 Task: Find a guest house in Bielany, Poland, for 2 guests from June 22 to June 30, with a price range of ₹7000 to ₹15000, self check-in, and English-speaking host.
Action: Mouse pressed left at (434, 71)
Screenshot: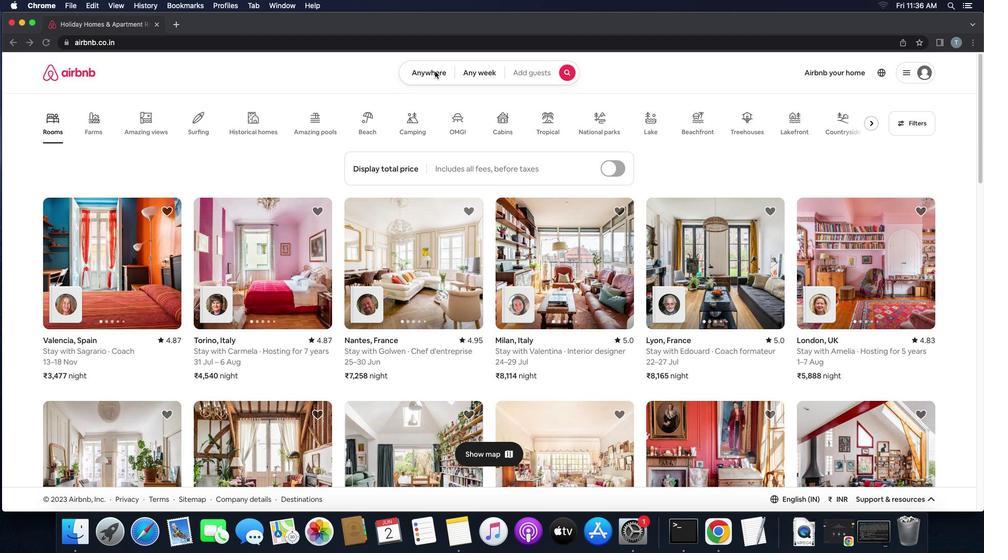 
Action: Mouse pressed left at (434, 71)
Screenshot: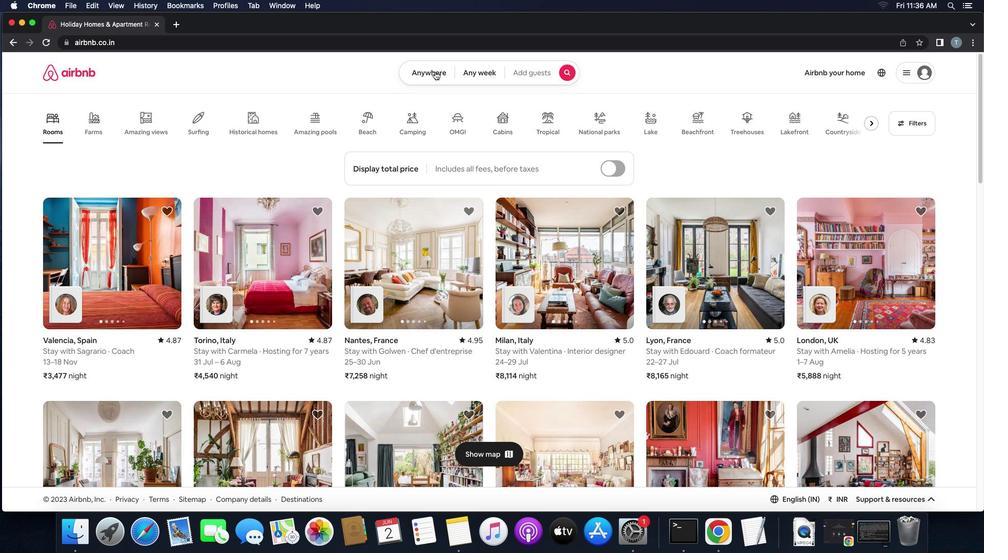 
Action: Mouse moved to (372, 115)
Screenshot: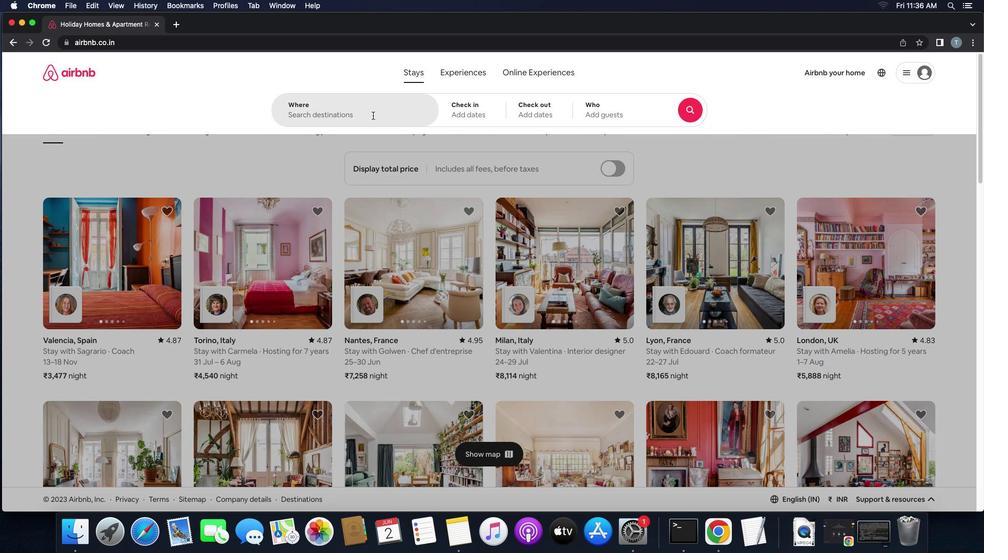 
Action: Mouse pressed left at (372, 115)
Screenshot: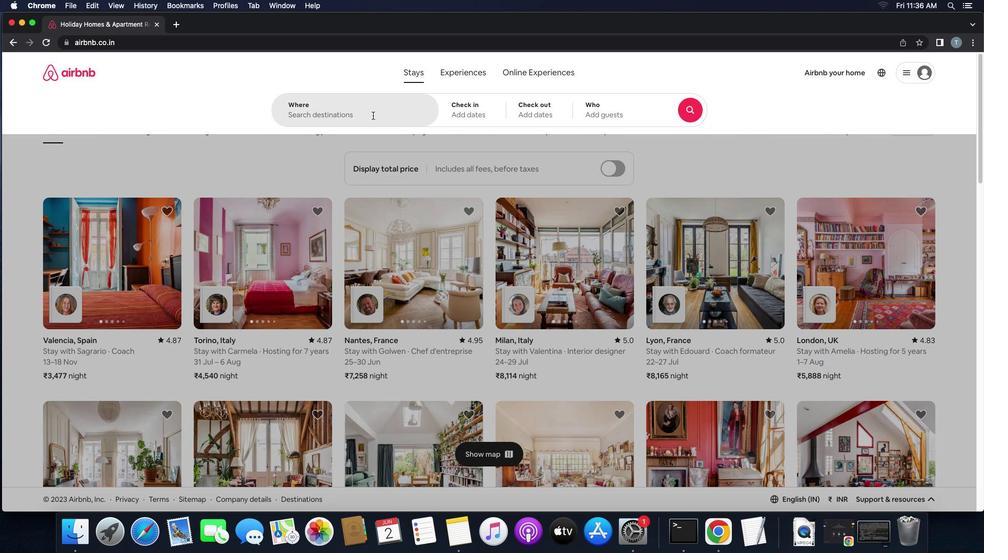 
Action: Key pressed 'b''i''e''l''a''n''y'',''p''o''l''a''n''d'Key.enter
Screenshot: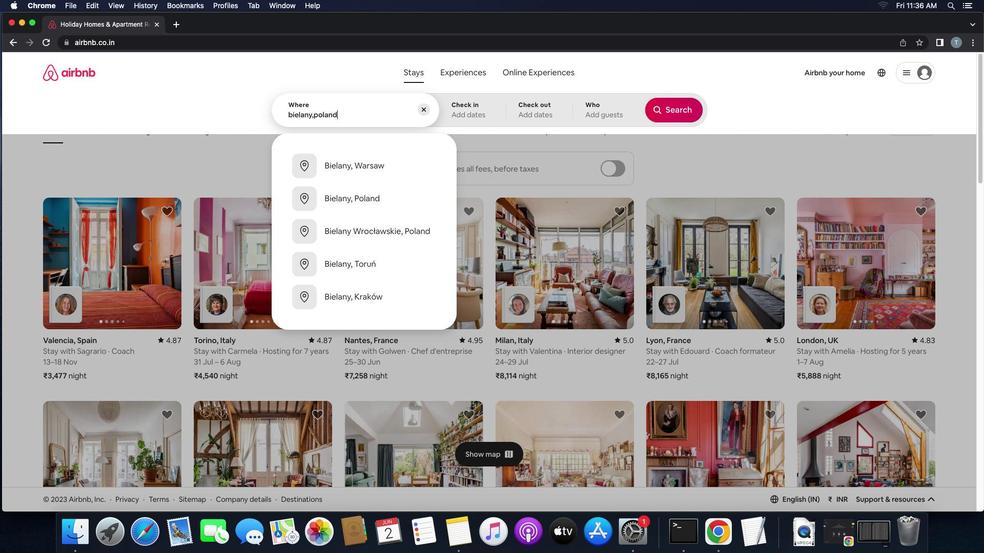 
Action: Mouse moved to (408, 314)
Screenshot: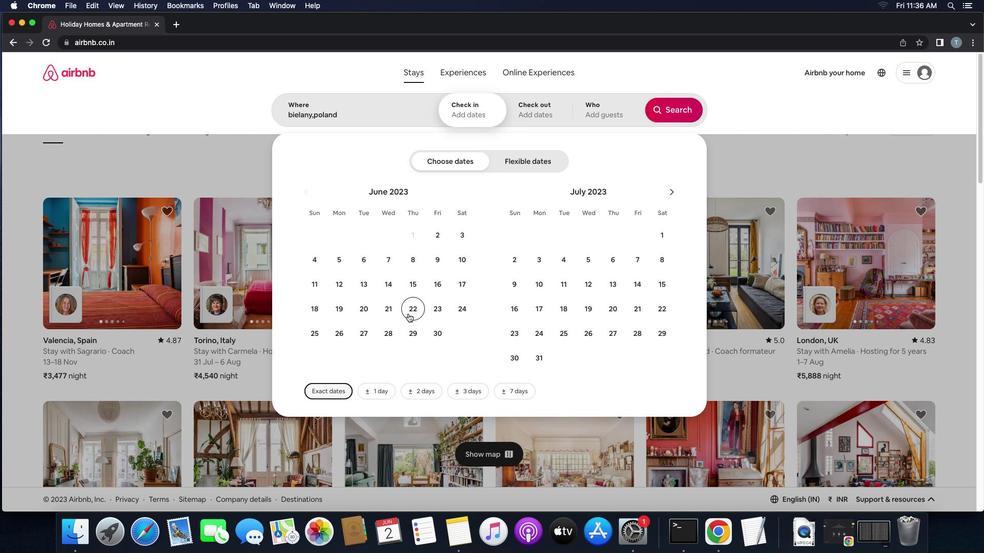 
Action: Mouse pressed left at (408, 314)
Screenshot: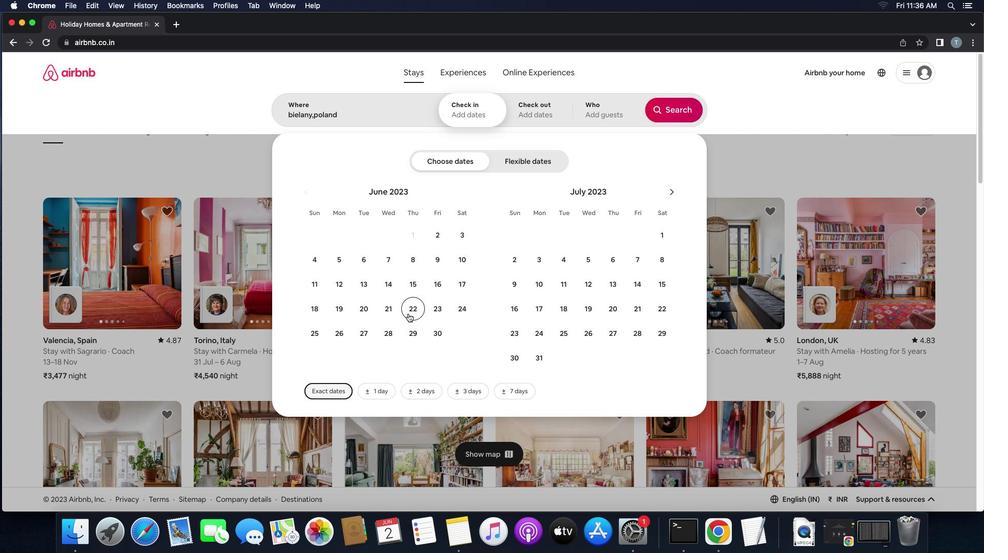 
Action: Mouse moved to (436, 334)
Screenshot: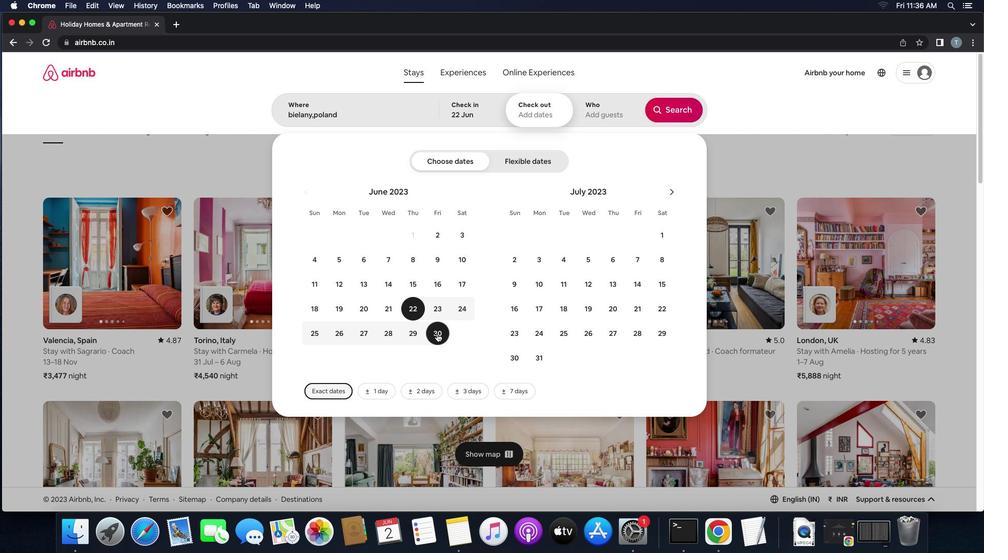 
Action: Mouse pressed left at (436, 334)
Screenshot: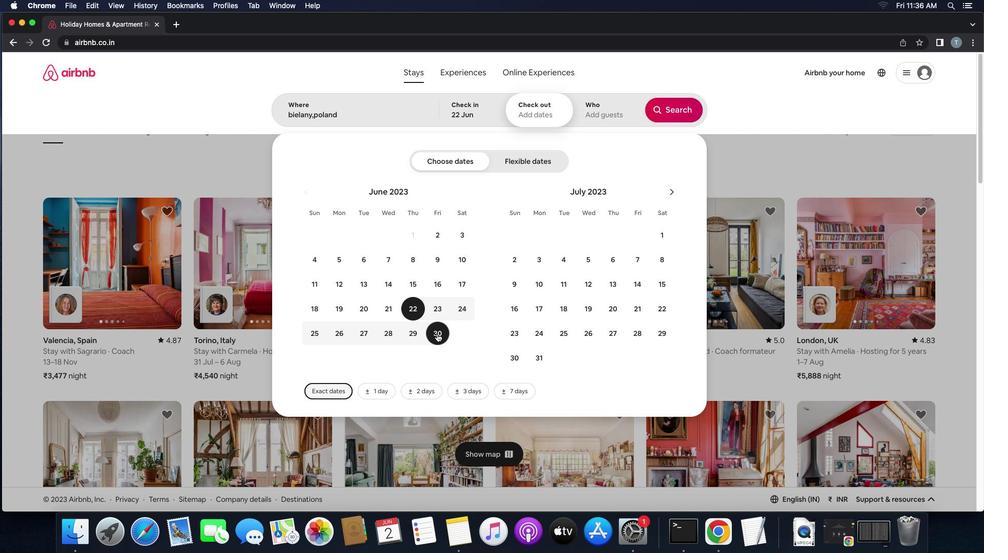 
Action: Mouse moved to (601, 117)
Screenshot: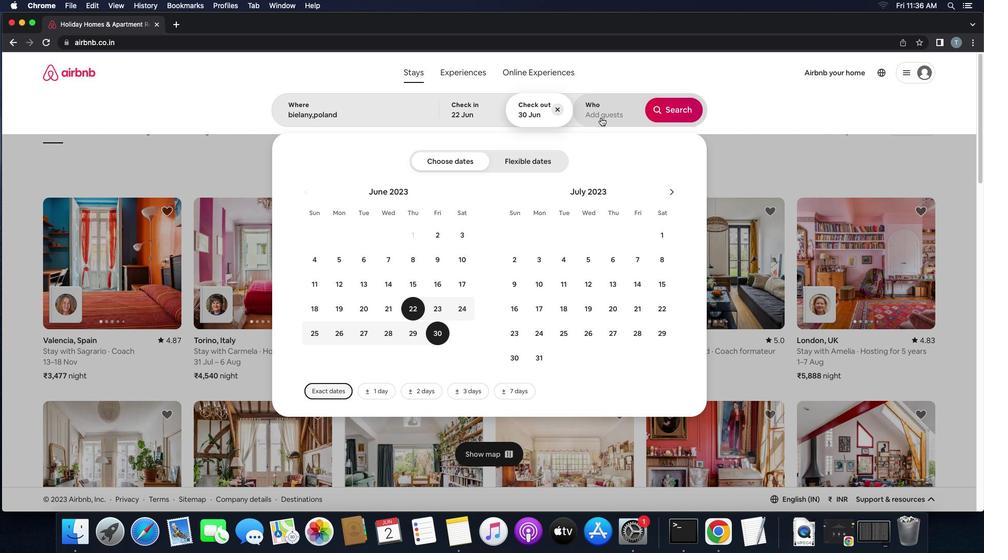 
Action: Mouse pressed left at (601, 117)
Screenshot: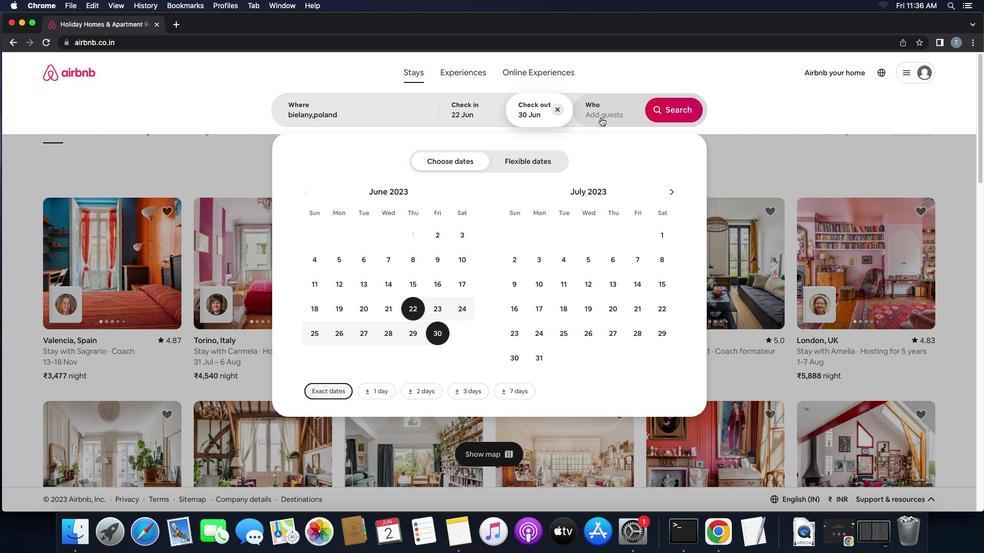 
Action: Mouse moved to (678, 166)
Screenshot: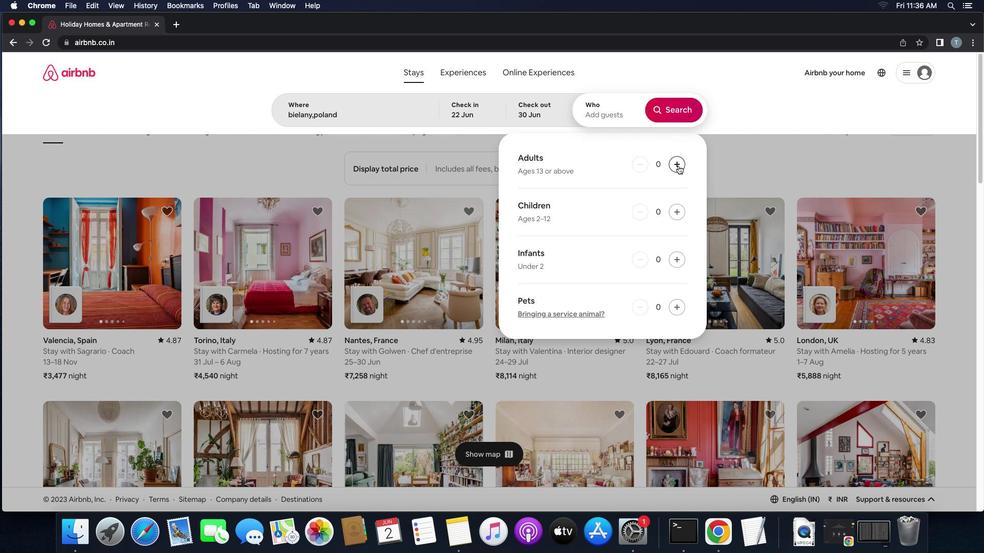 
Action: Mouse pressed left at (678, 166)
Screenshot: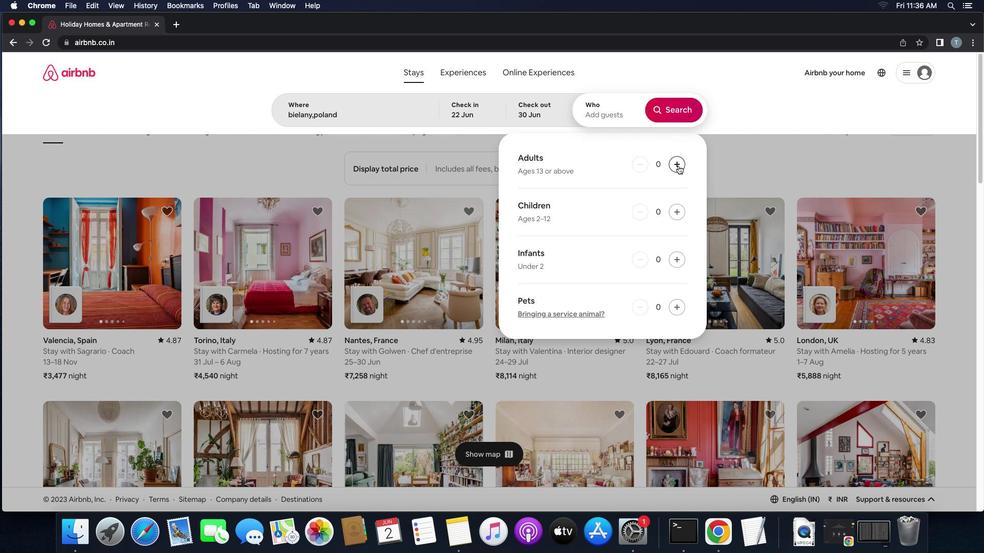 
Action: Mouse pressed left at (678, 166)
Screenshot: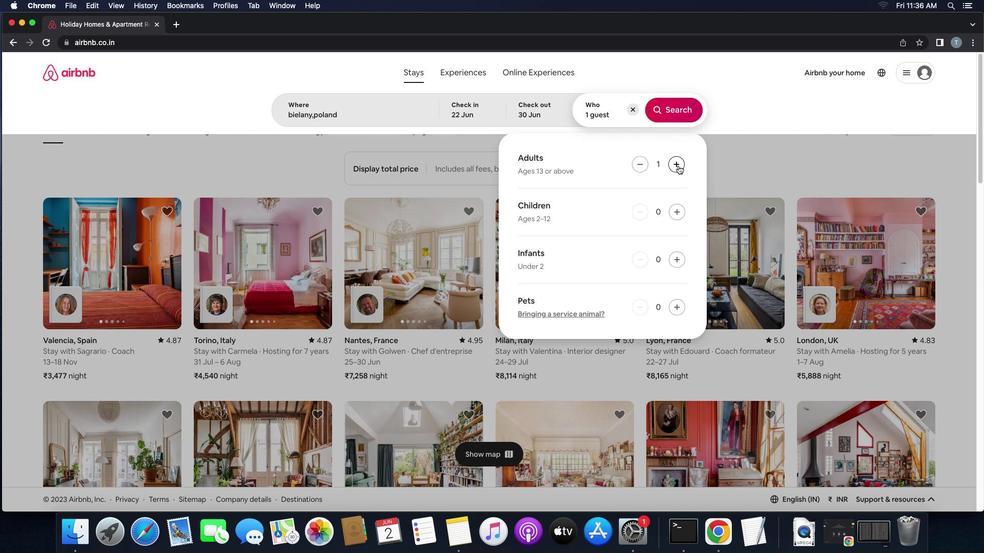 
Action: Mouse moved to (679, 113)
Screenshot: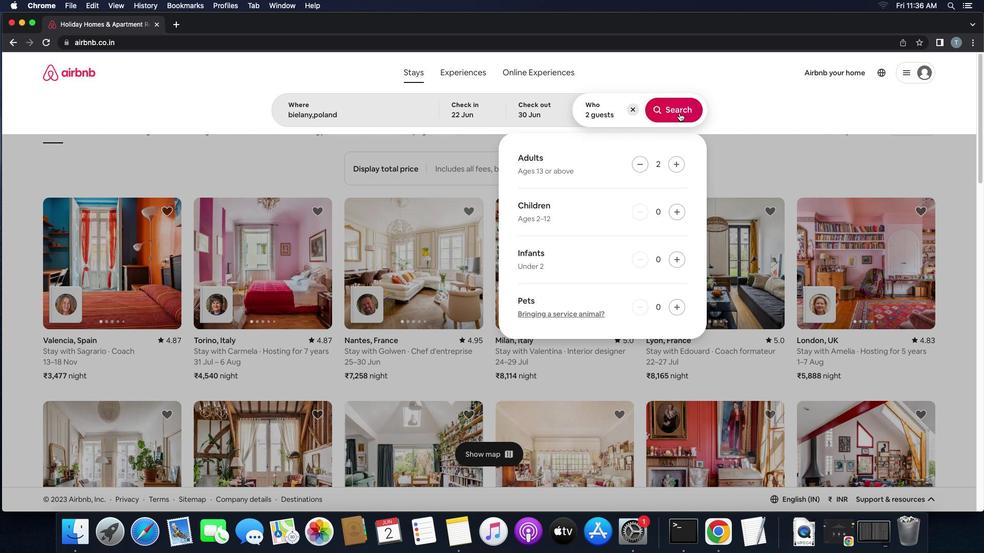 
Action: Mouse pressed left at (679, 113)
Screenshot: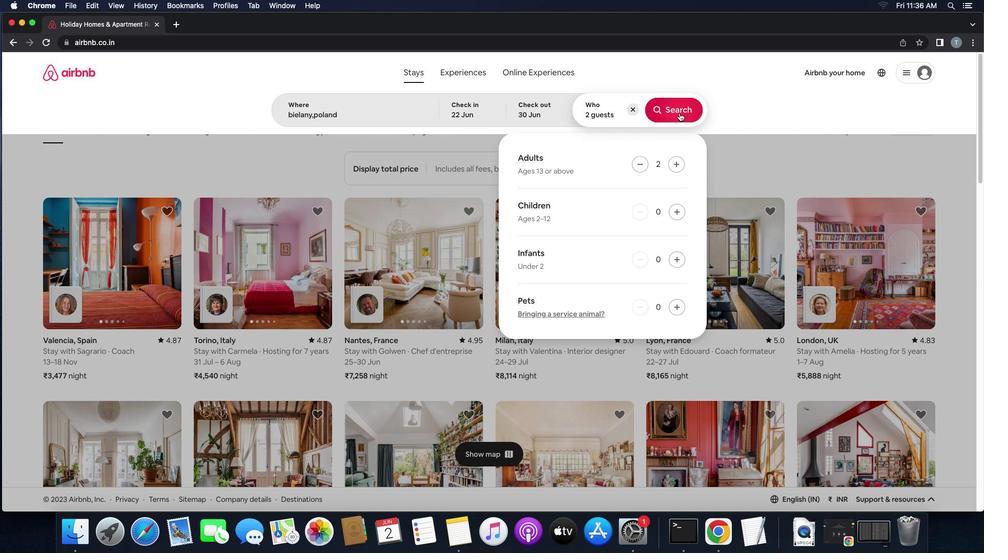 
Action: Mouse moved to (931, 117)
Screenshot: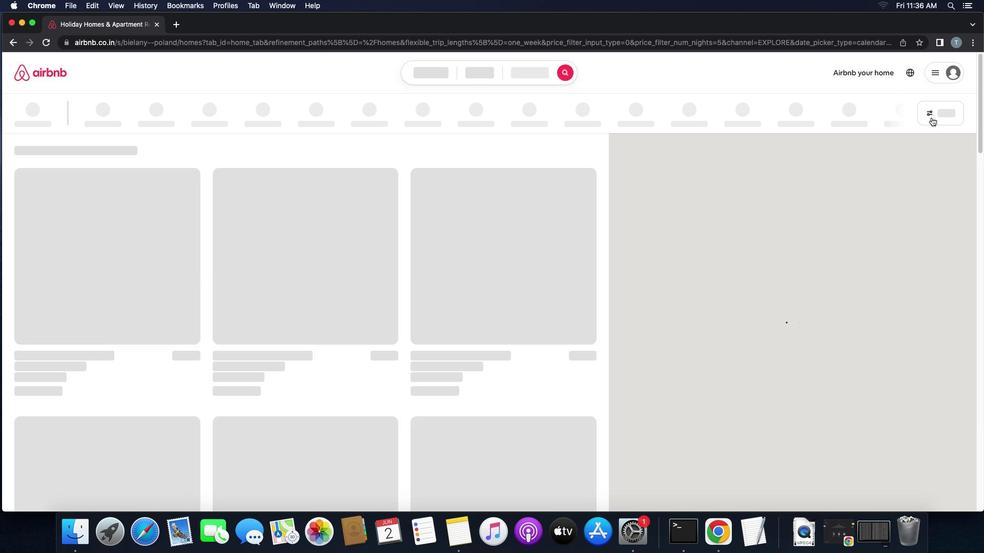 
Action: Mouse pressed left at (931, 117)
Screenshot: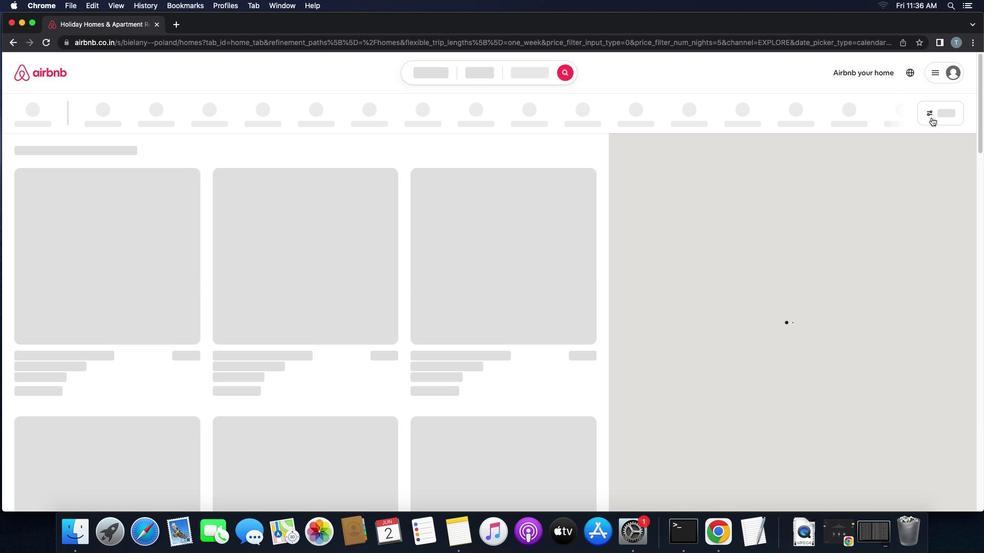 
Action: Mouse moved to (943, 121)
Screenshot: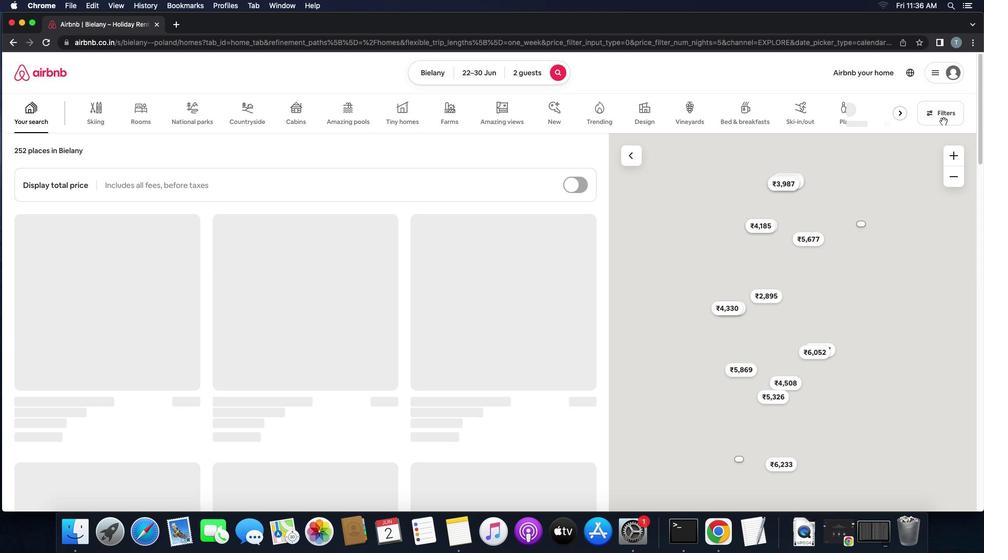 
Action: Mouse pressed left at (943, 121)
Screenshot: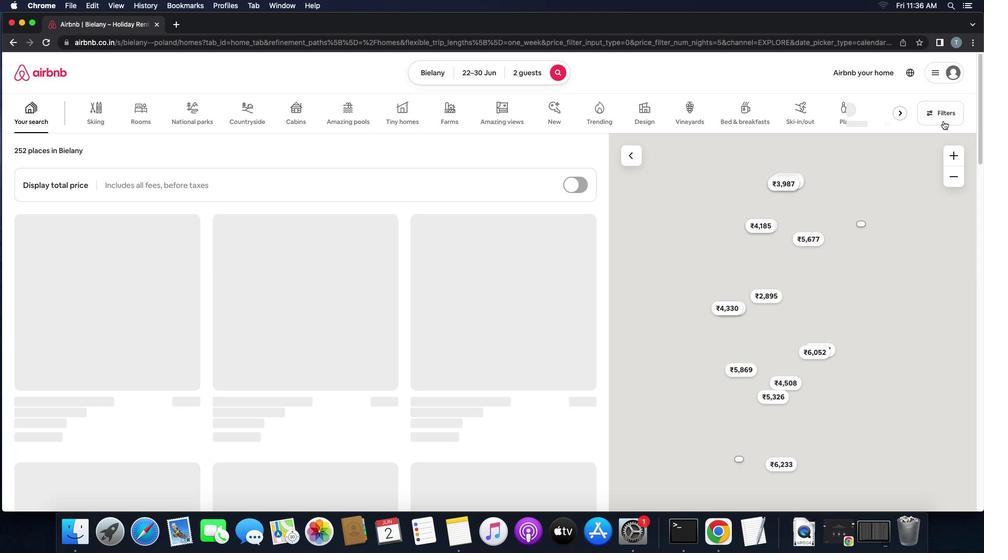 
Action: Mouse moved to (420, 369)
Screenshot: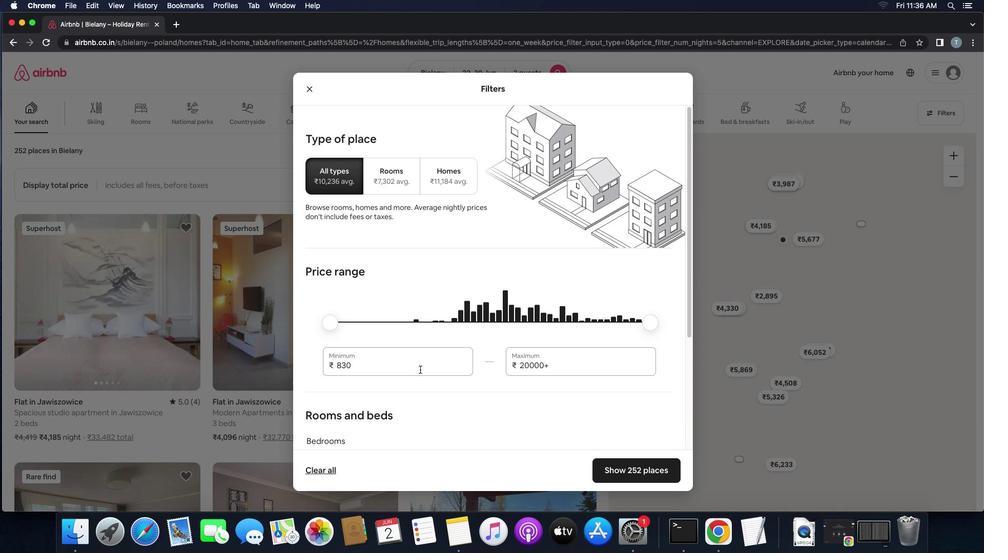 
Action: Mouse pressed left at (420, 369)
Screenshot: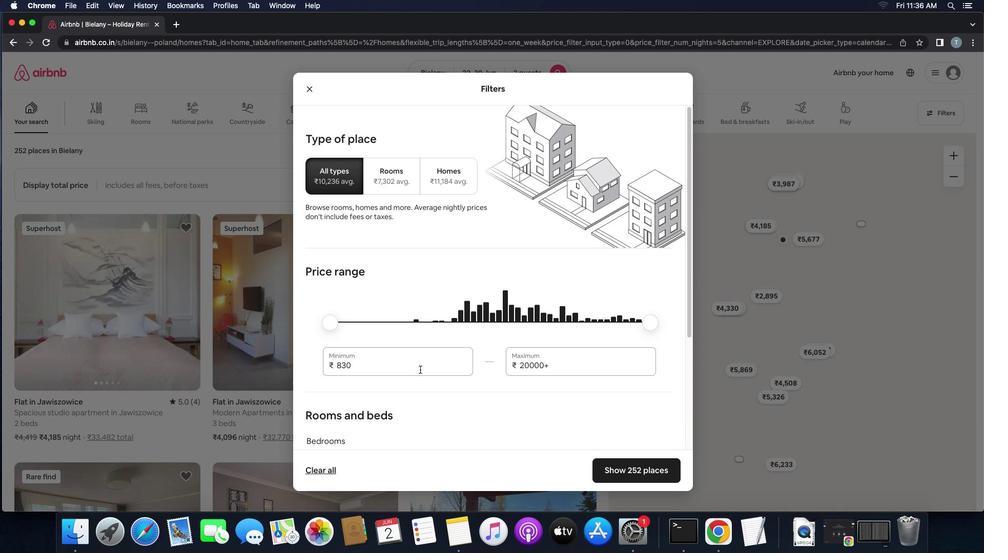 
Action: Key pressed Key.backspaceKey.backspaceKey.backspaceKey.backspace'7''0''0''0'
Screenshot: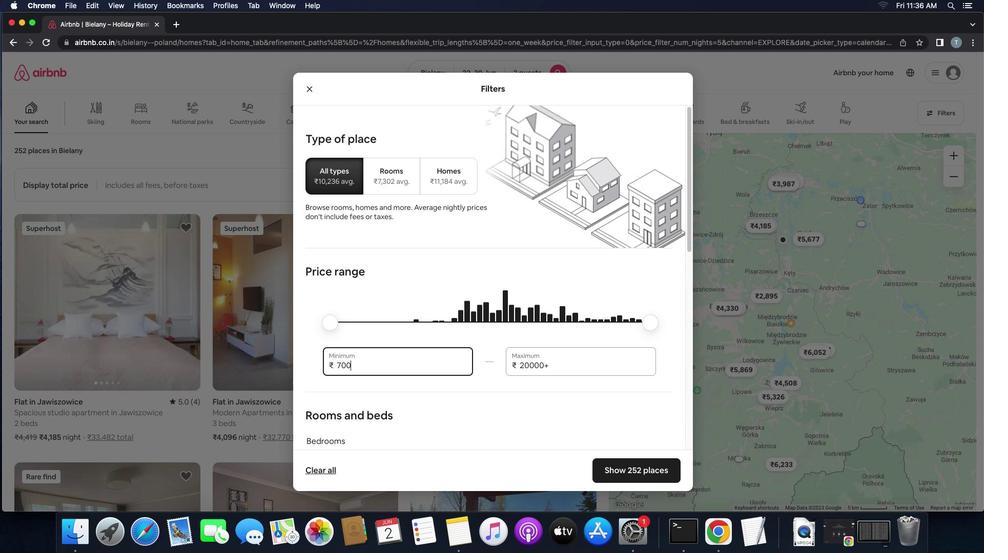
Action: Mouse moved to (572, 367)
Screenshot: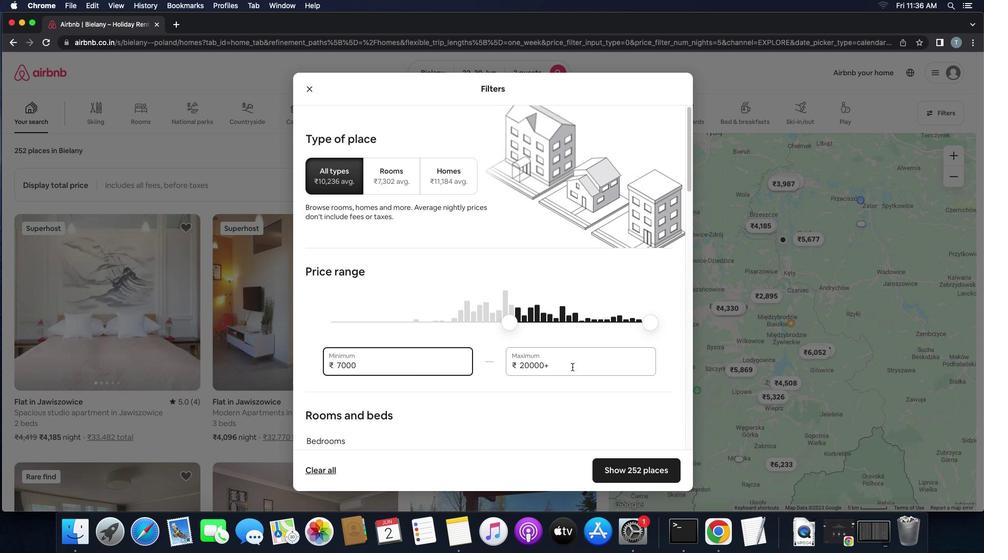 
Action: Mouse pressed left at (572, 367)
Screenshot: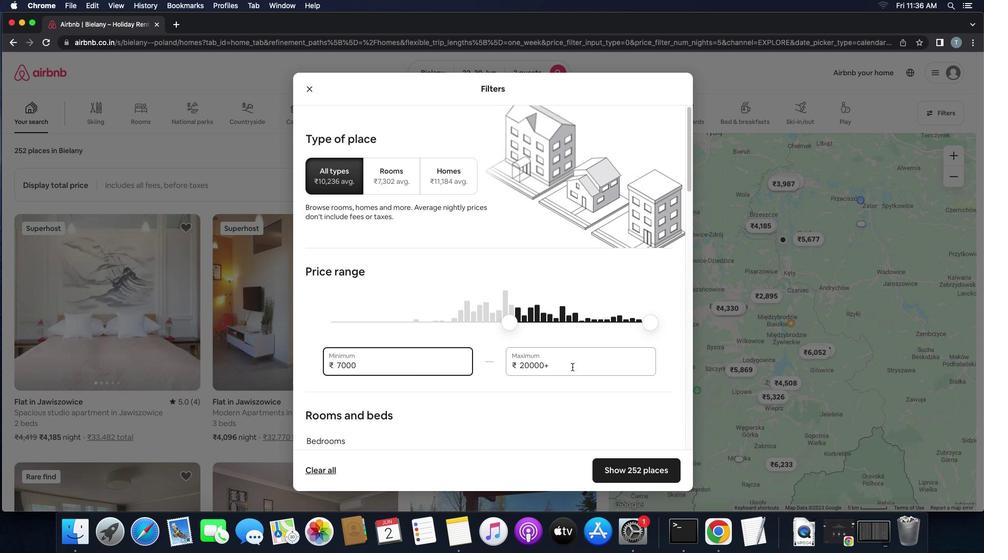 
Action: Key pressed Key.backspaceKey.backspaceKey.backspaceKey.backspaceKey.backspaceKey.backspaceKey.backspaceKey.backspace'1''5''0''0''0'
Screenshot: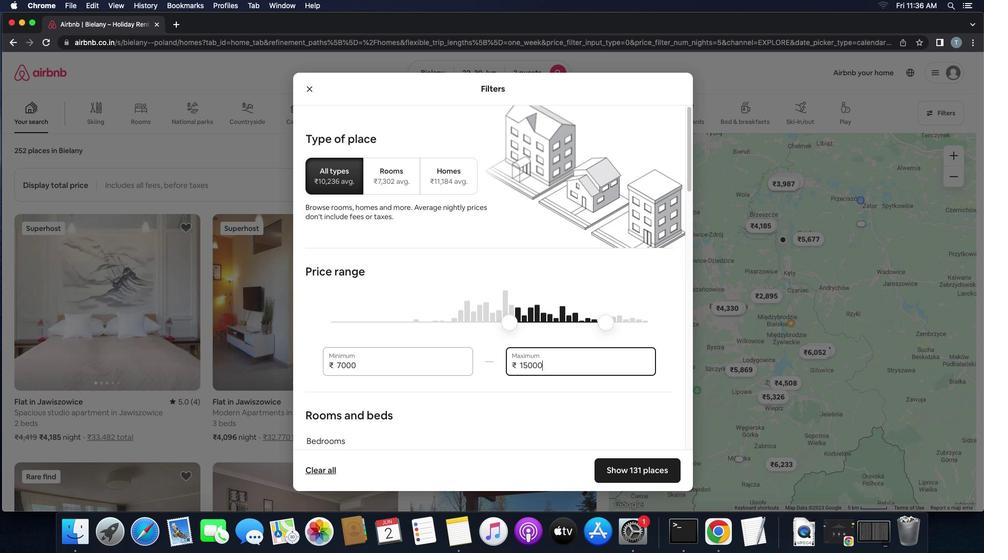 
Action: Mouse moved to (560, 387)
Screenshot: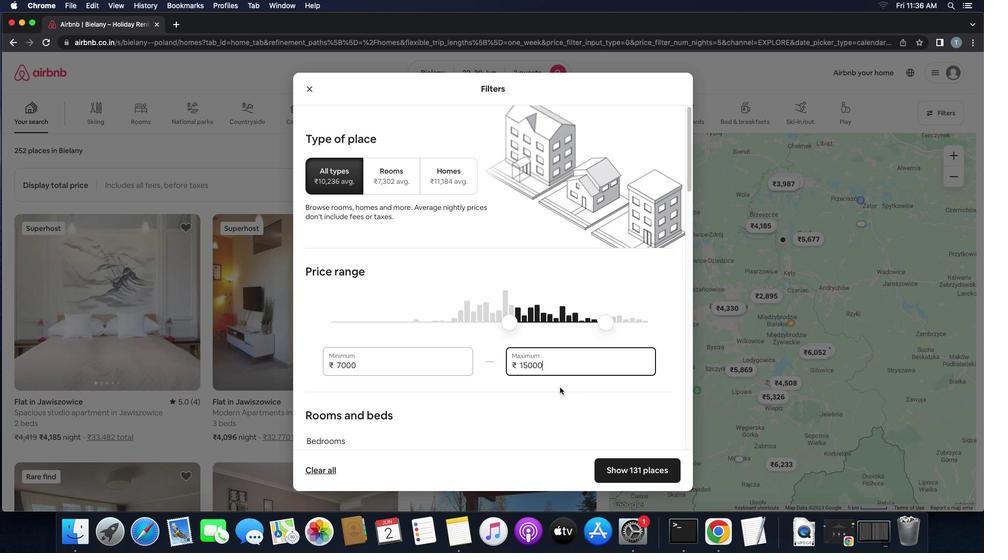 
Action: Mouse scrolled (560, 387) with delta (0, 0)
Screenshot: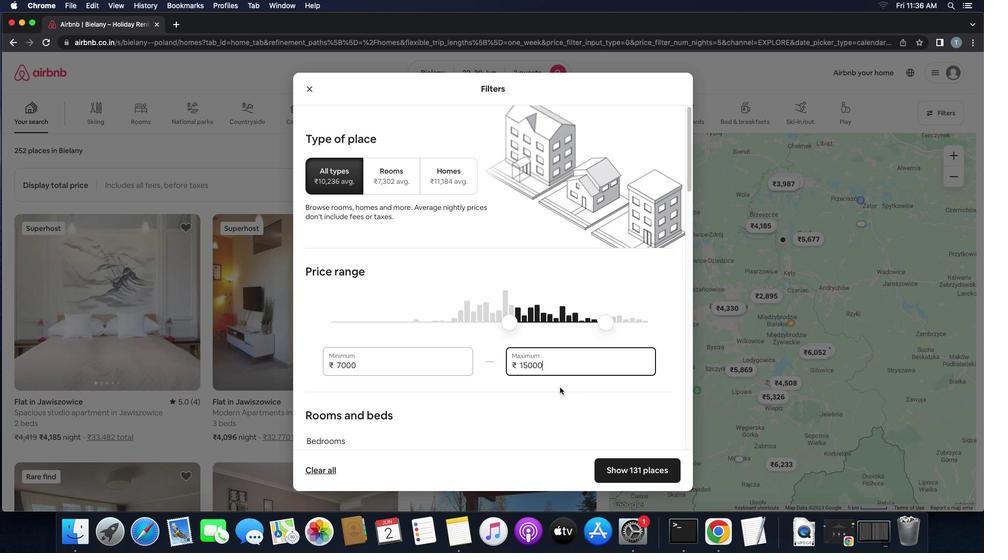 
Action: Mouse scrolled (560, 387) with delta (0, 0)
Screenshot: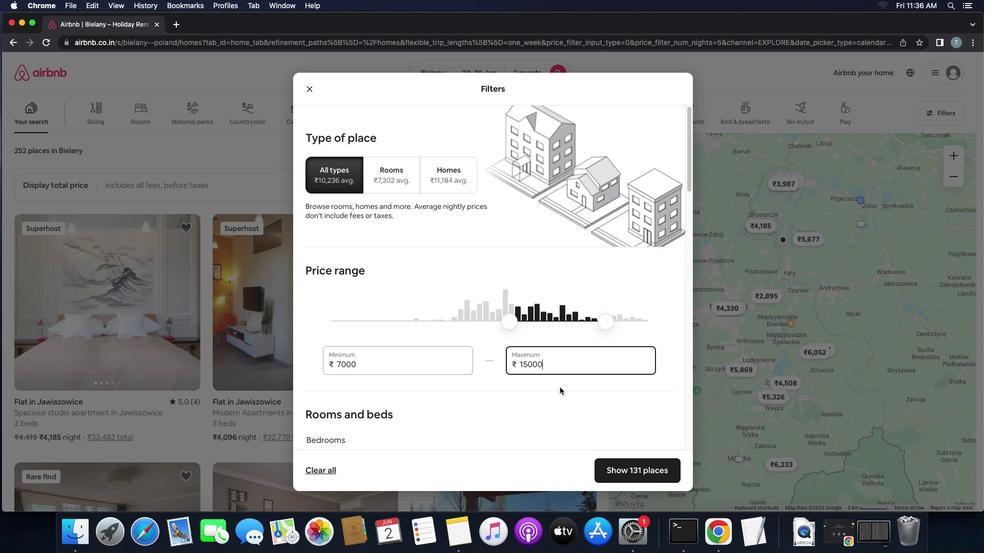 
Action: Mouse scrolled (560, 387) with delta (0, 0)
Screenshot: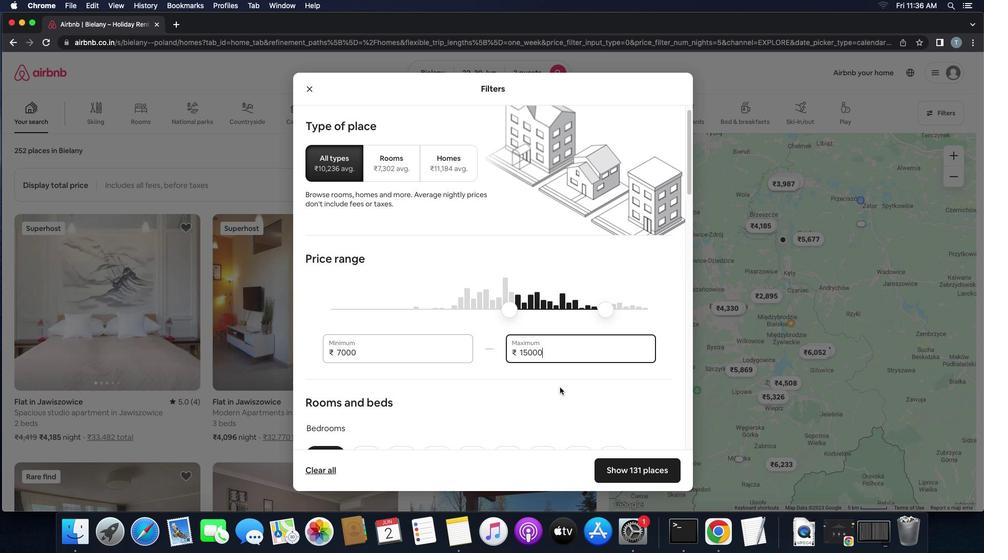 
Action: Mouse scrolled (560, 387) with delta (0, 0)
Screenshot: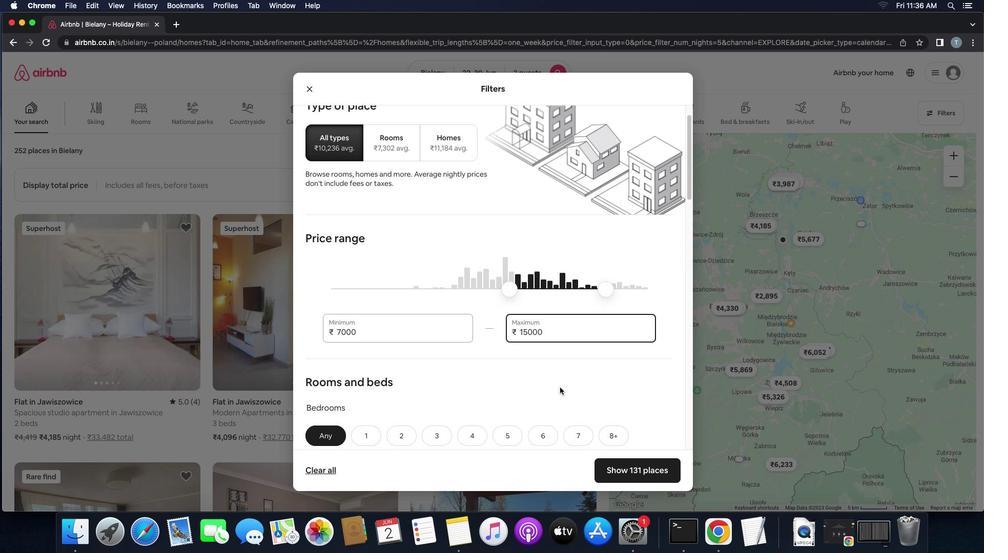 
Action: Mouse moved to (560, 387)
Screenshot: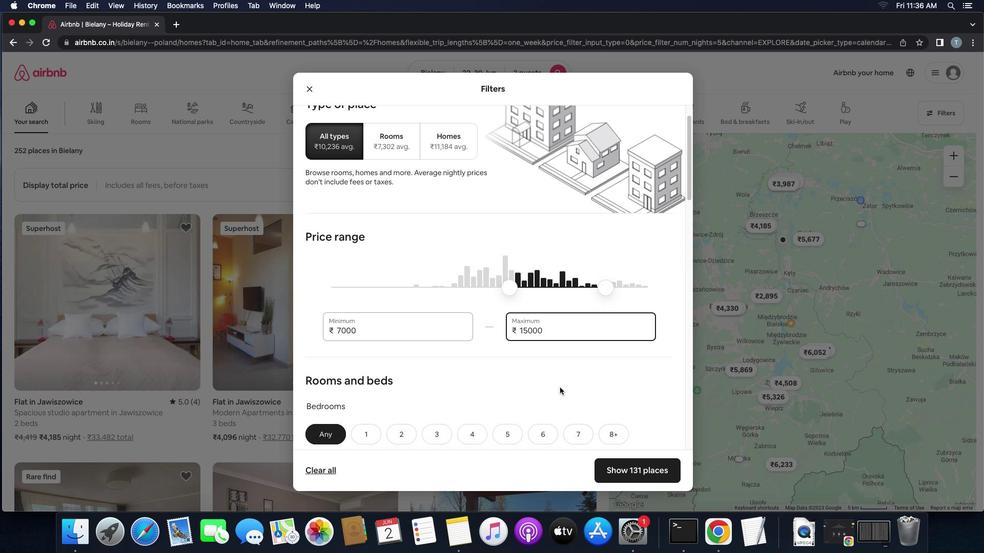 
Action: Mouse scrolled (560, 387) with delta (0, 0)
Screenshot: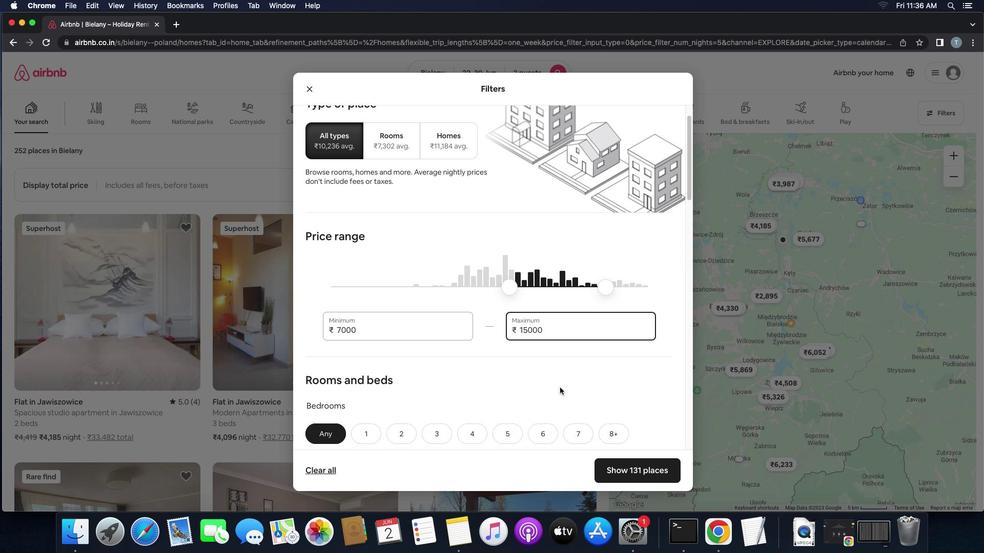 
Action: Mouse scrolled (560, 387) with delta (0, 0)
Screenshot: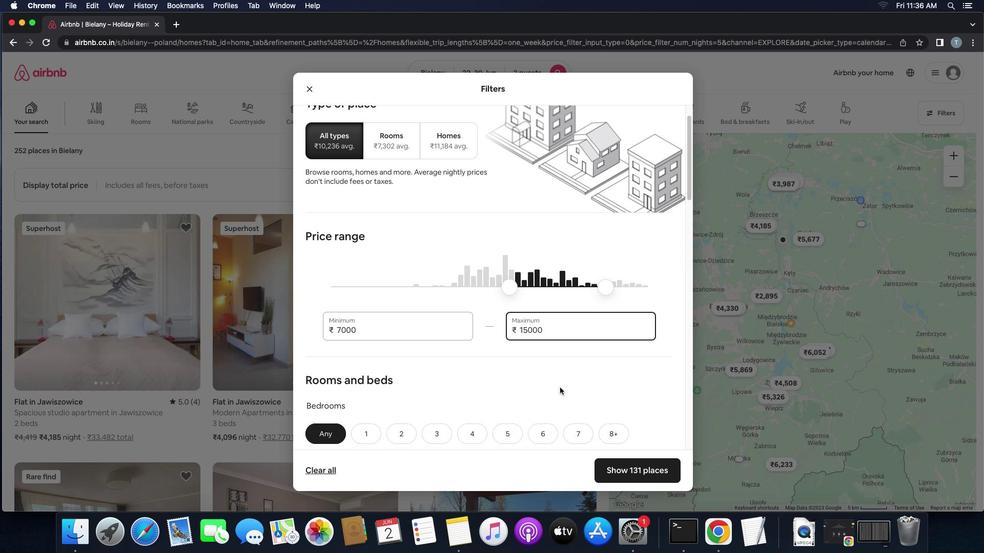 
Action: Mouse scrolled (560, 387) with delta (0, 0)
Screenshot: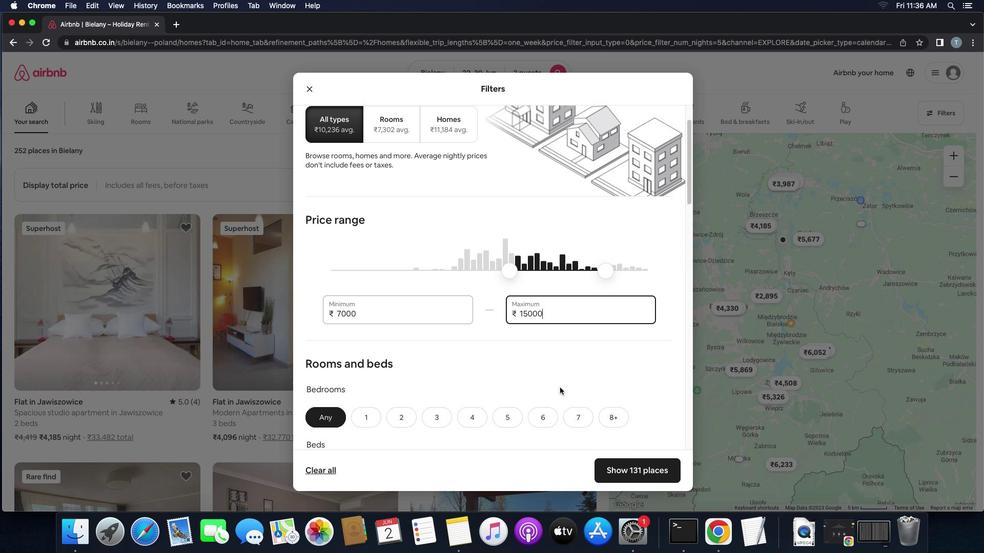 
Action: Mouse scrolled (560, 387) with delta (0, 0)
Screenshot: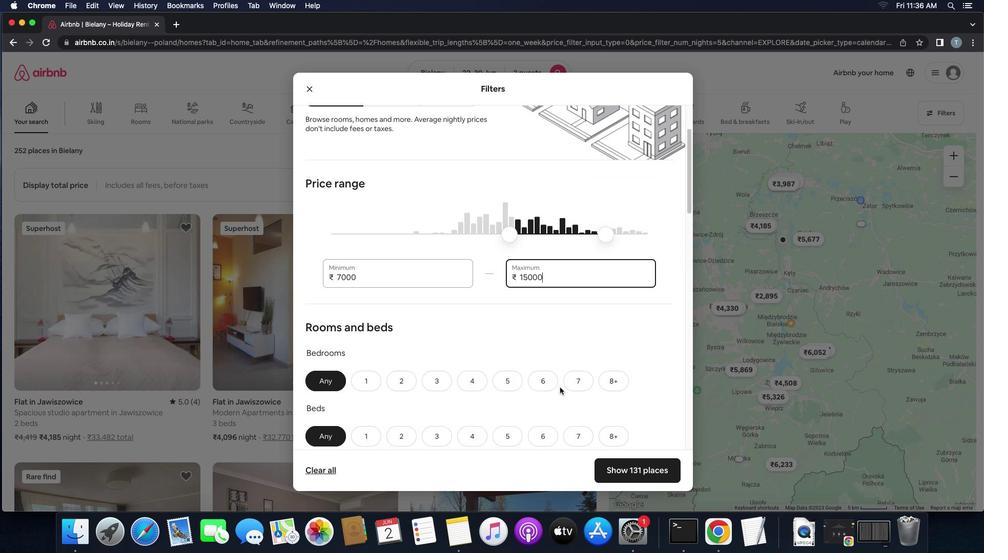 
Action: Mouse scrolled (560, 387) with delta (0, 0)
Screenshot: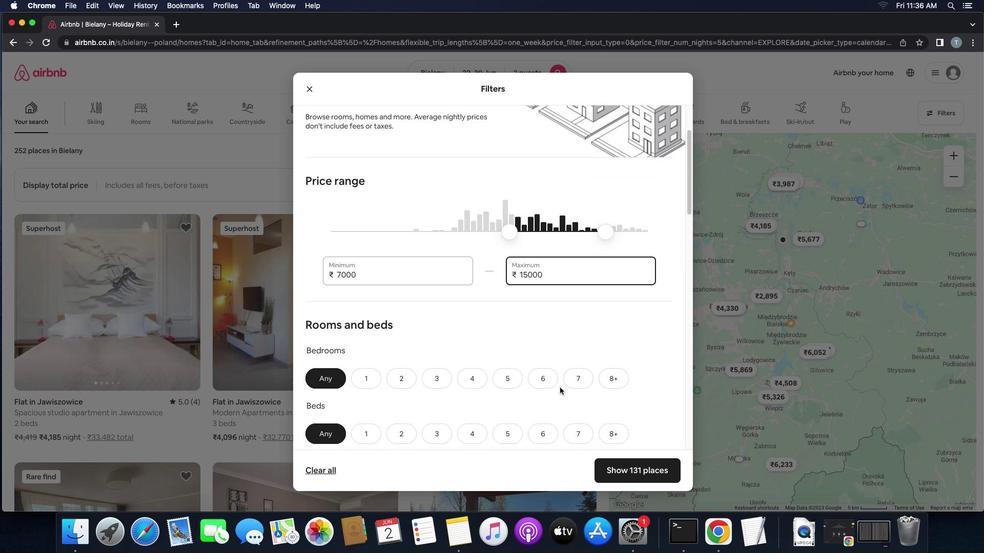 
Action: Mouse scrolled (560, 387) with delta (0, 0)
Screenshot: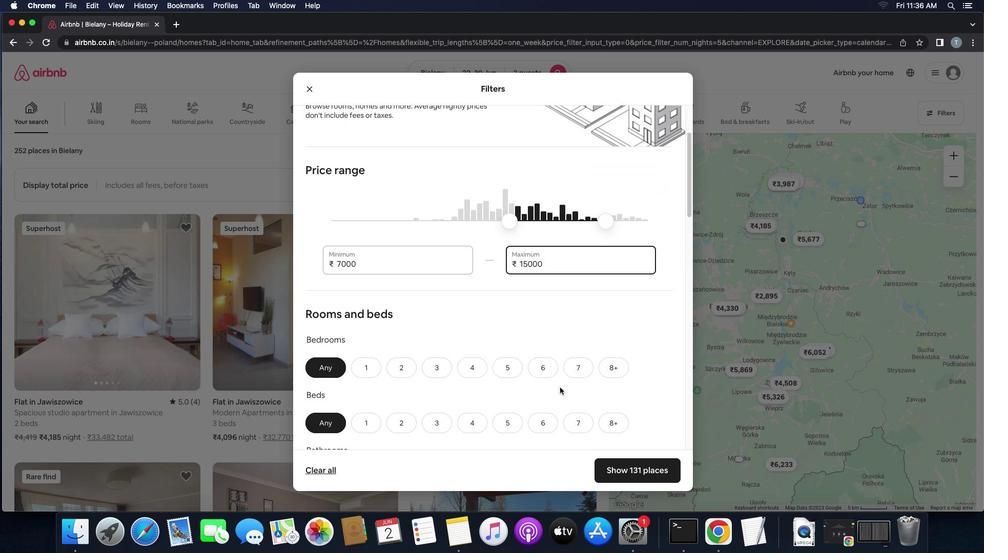 
Action: Mouse scrolled (560, 387) with delta (0, 0)
Screenshot: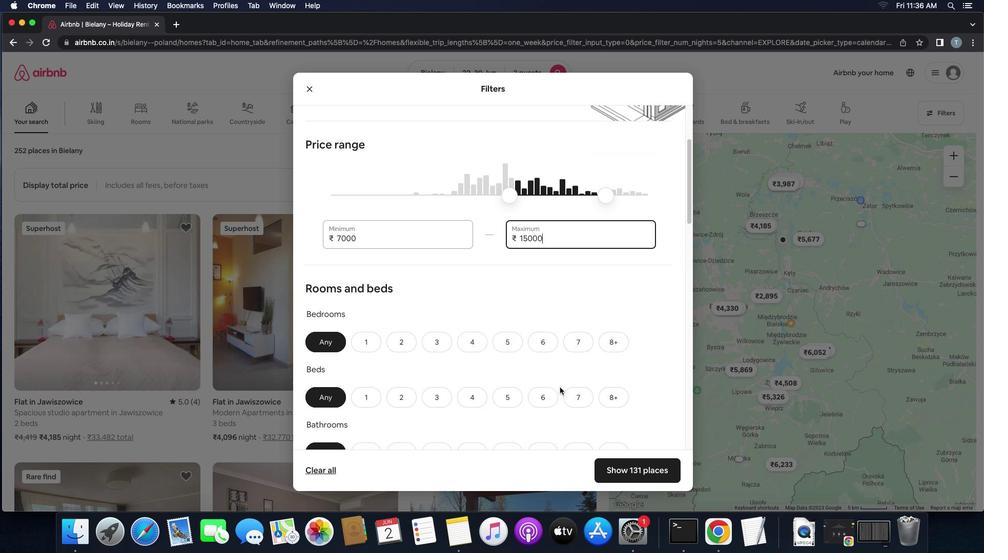 
Action: Mouse scrolled (560, 387) with delta (0, 0)
Screenshot: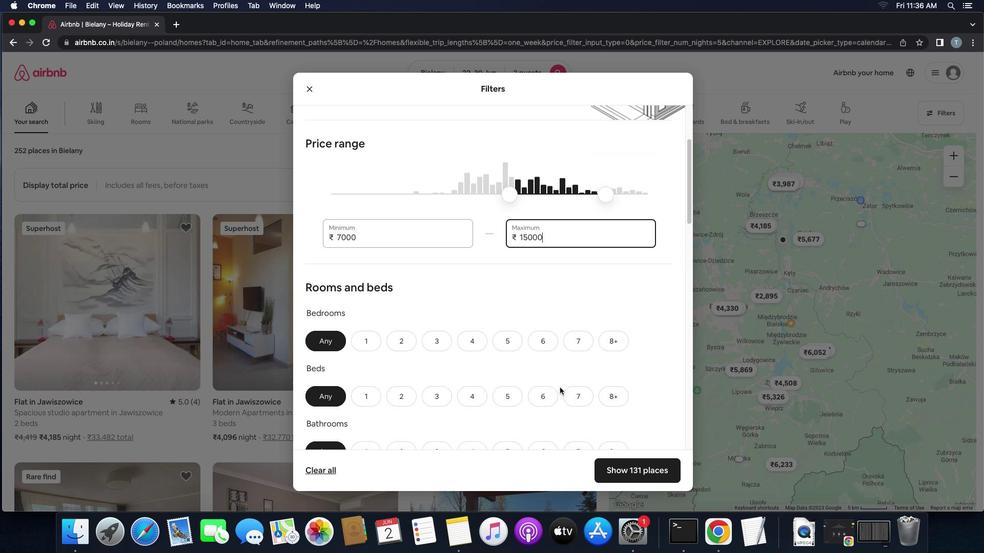 
Action: Mouse scrolled (560, 387) with delta (0, 0)
Screenshot: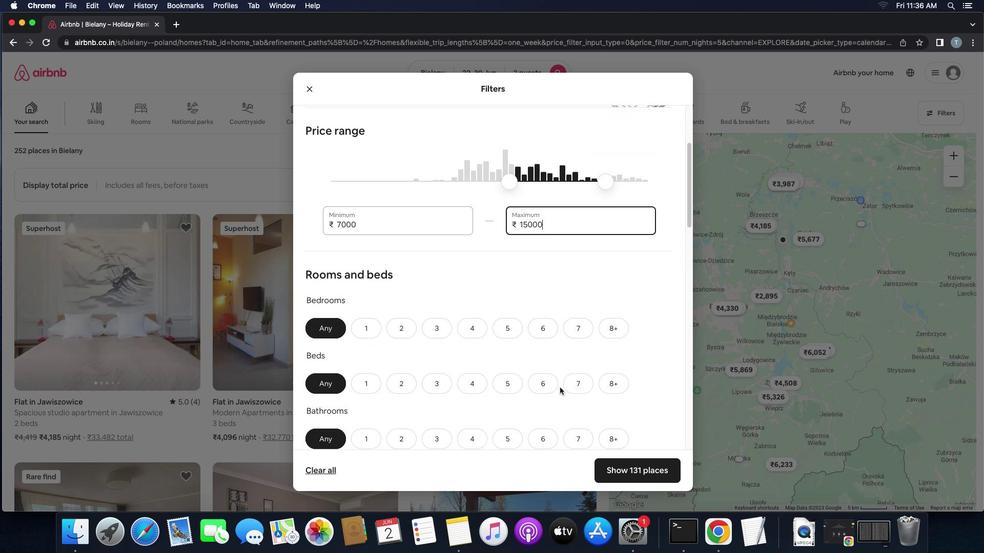 
Action: Mouse scrolled (560, 387) with delta (0, 0)
Screenshot: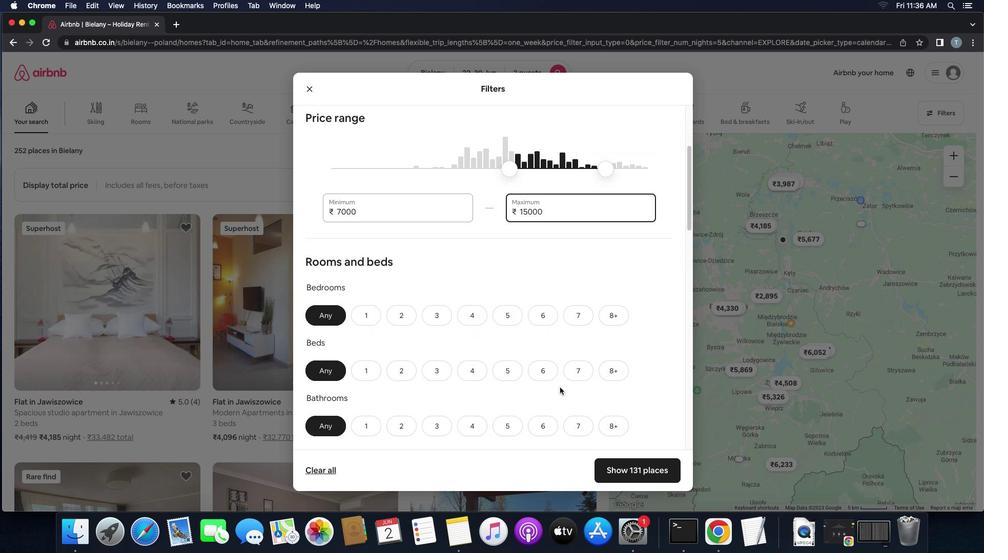 
Action: Mouse scrolled (560, 387) with delta (0, 0)
Screenshot: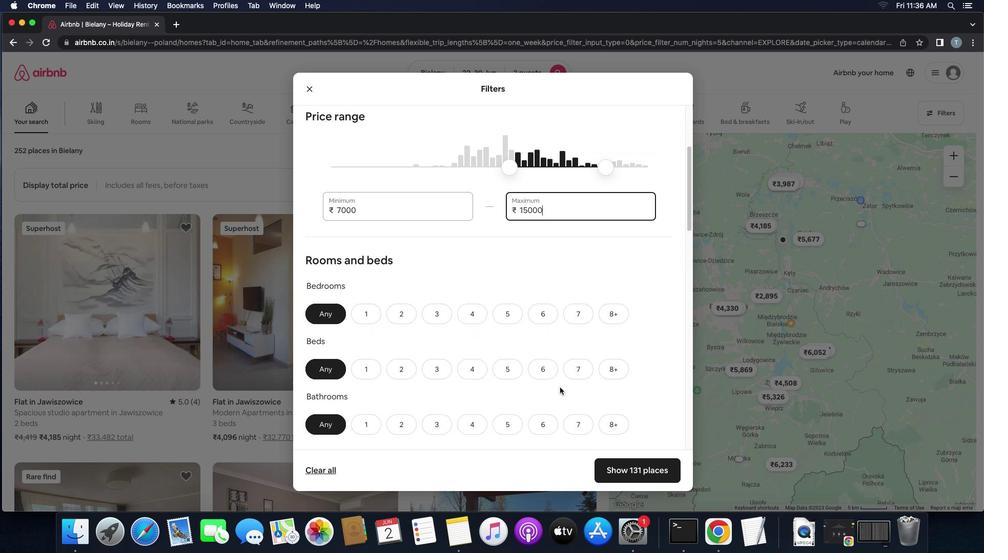 
Action: Mouse scrolled (560, 387) with delta (0, 0)
Screenshot: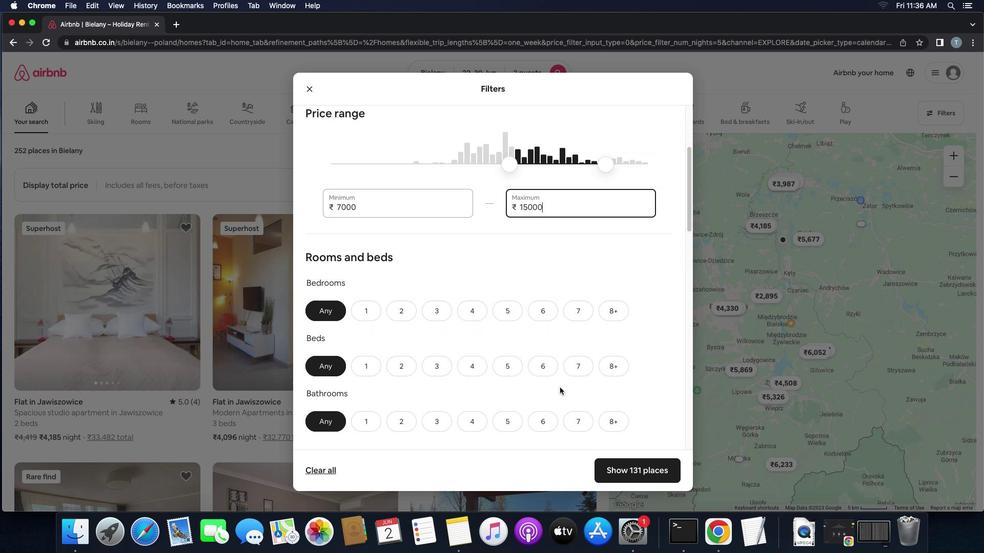 
Action: Mouse scrolled (560, 387) with delta (0, 0)
Screenshot: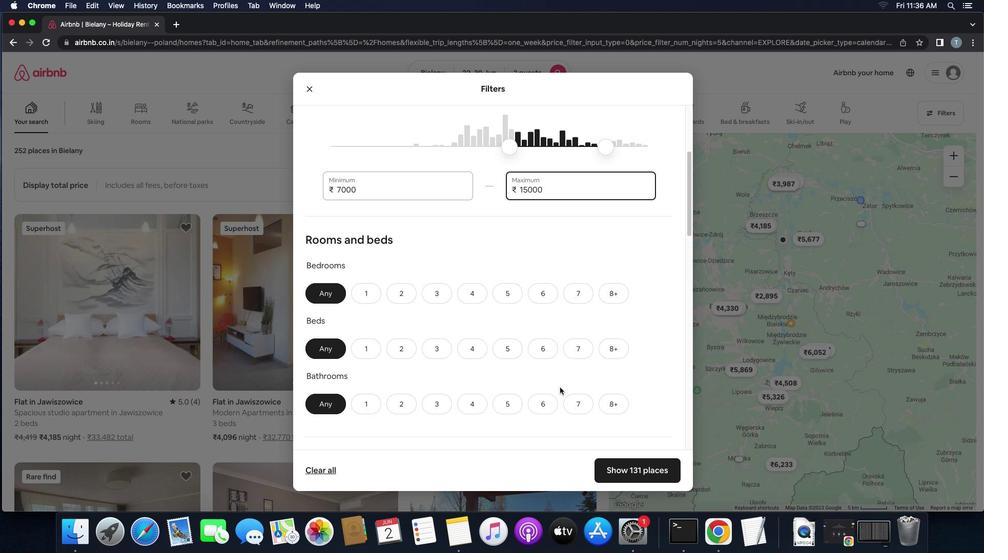 
Action: Mouse scrolled (560, 387) with delta (0, 0)
Screenshot: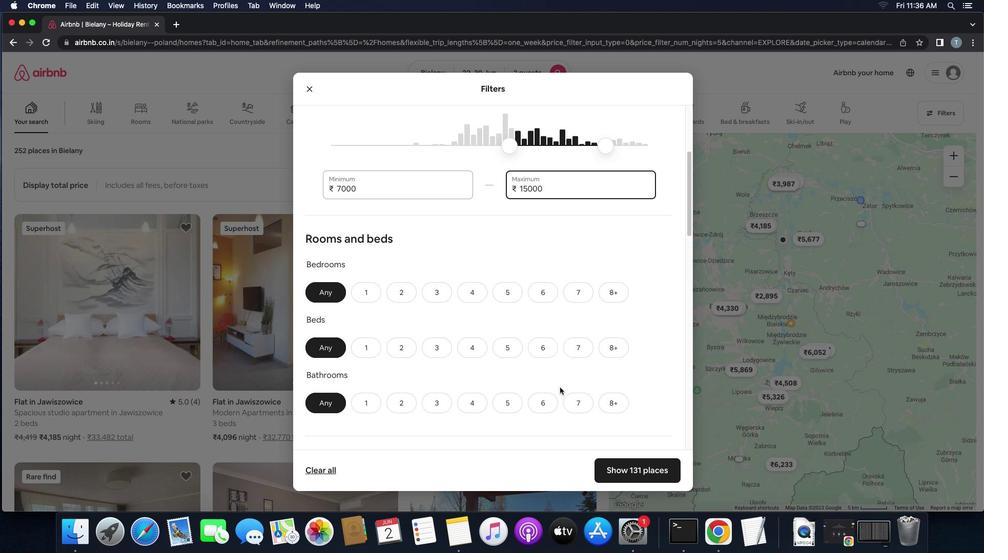 
Action: Mouse moved to (371, 288)
Screenshot: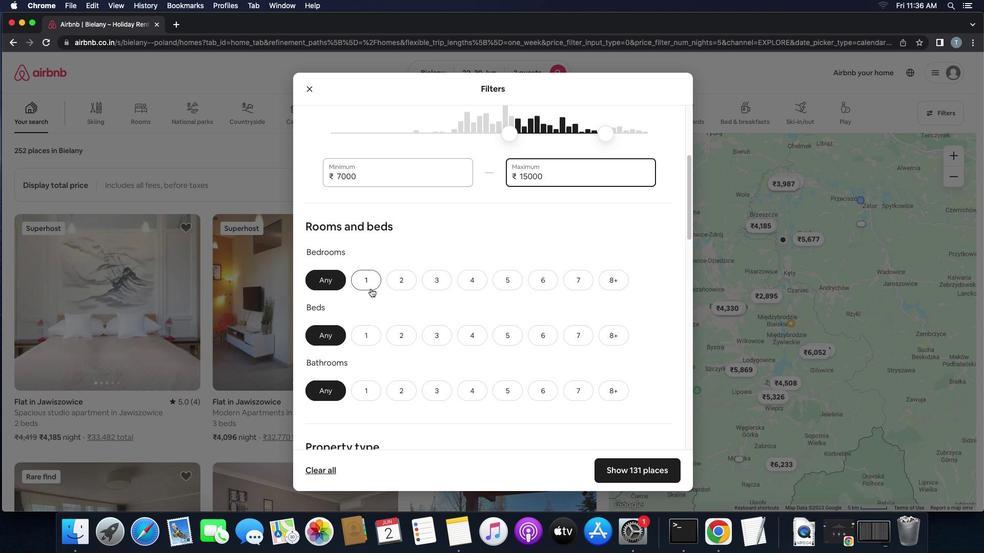 
Action: Mouse pressed left at (371, 288)
Screenshot: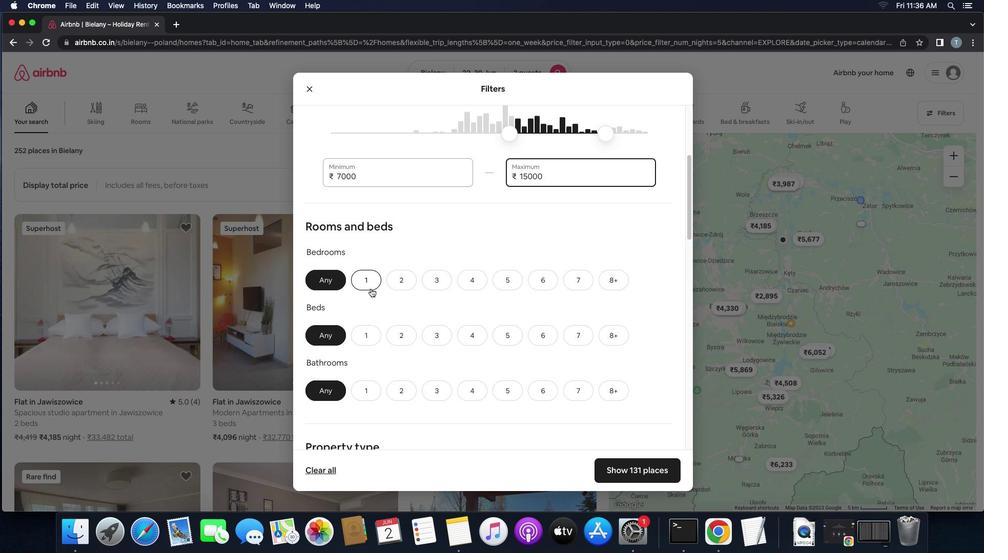 
Action: Mouse moved to (359, 339)
Screenshot: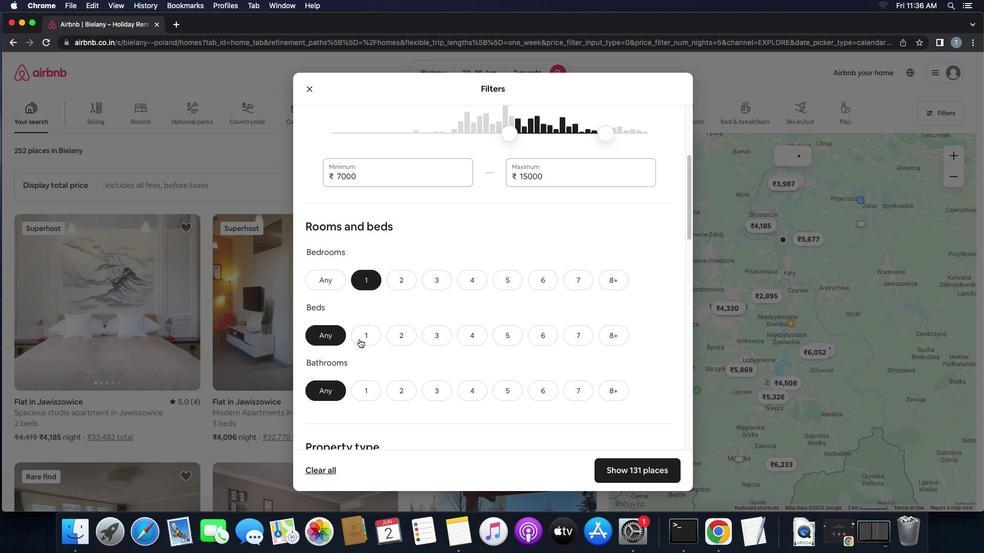 
Action: Mouse pressed left at (359, 339)
Screenshot: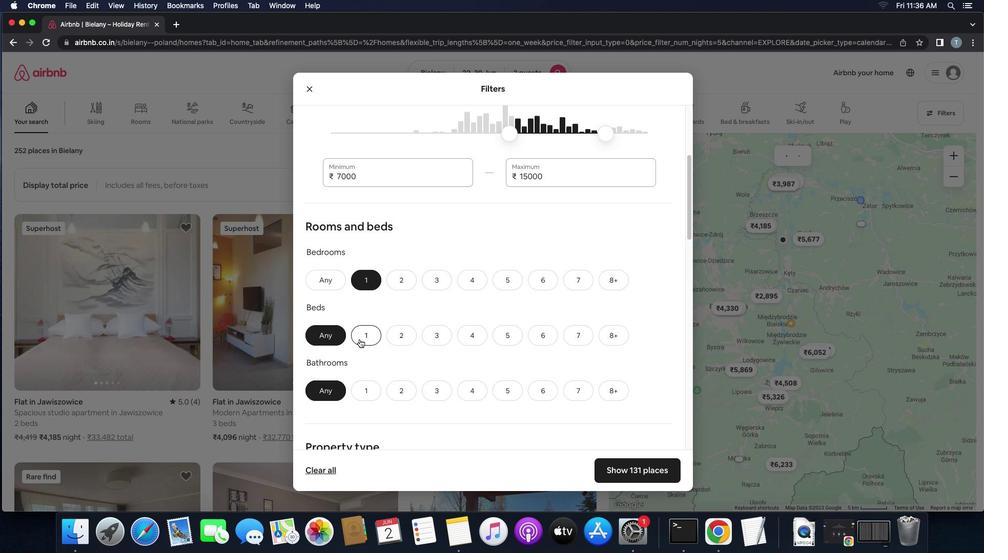 
Action: Mouse moved to (369, 395)
Screenshot: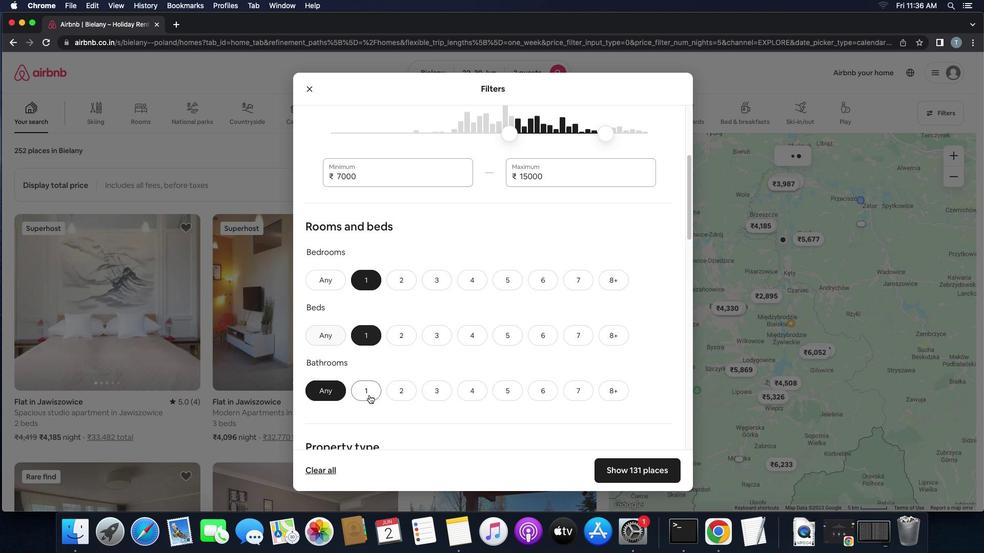 
Action: Mouse pressed left at (369, 395)
Screenshot: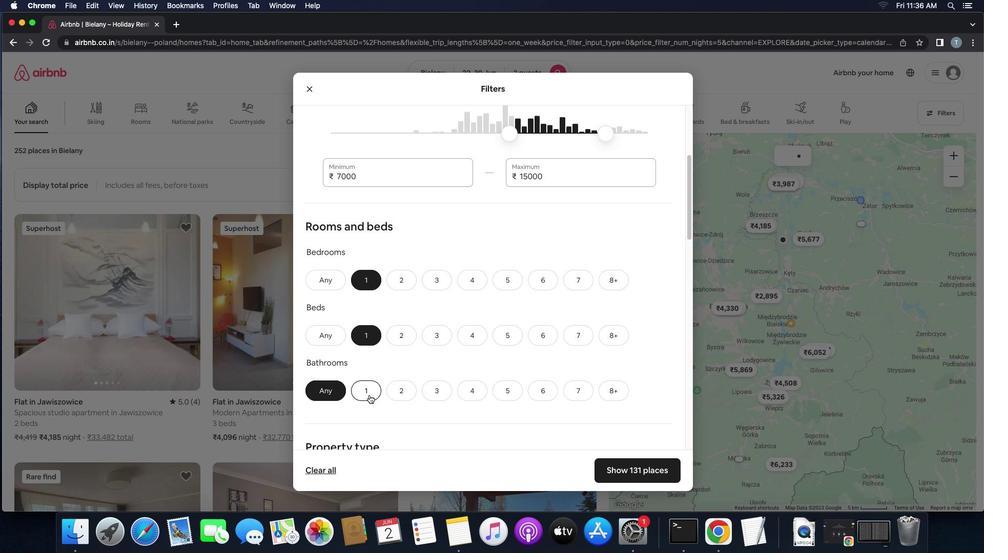 
Action: Mouse moved to (442, 386)
Screenshot: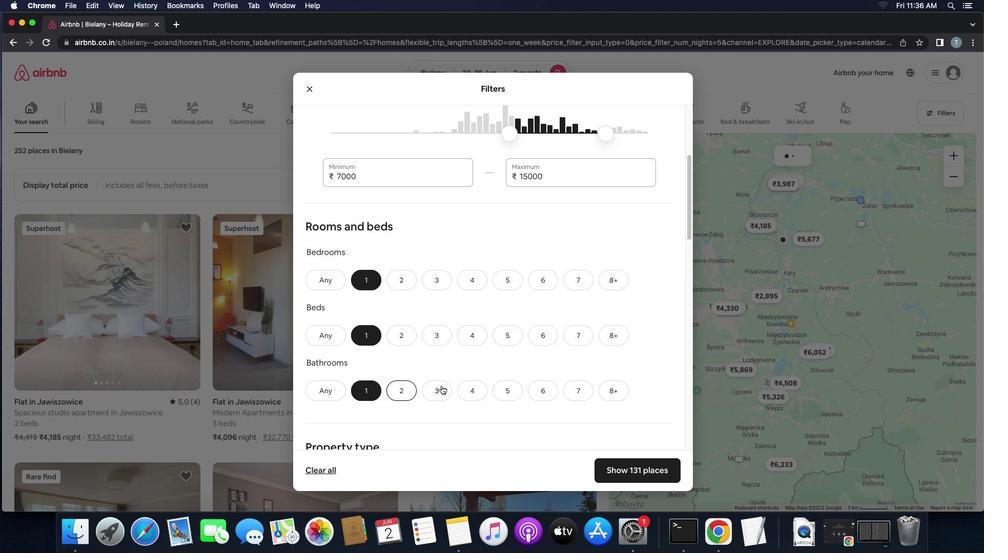 
Action: Mouse scrolled (442, 386) with delta (0, 0)
Screenshot: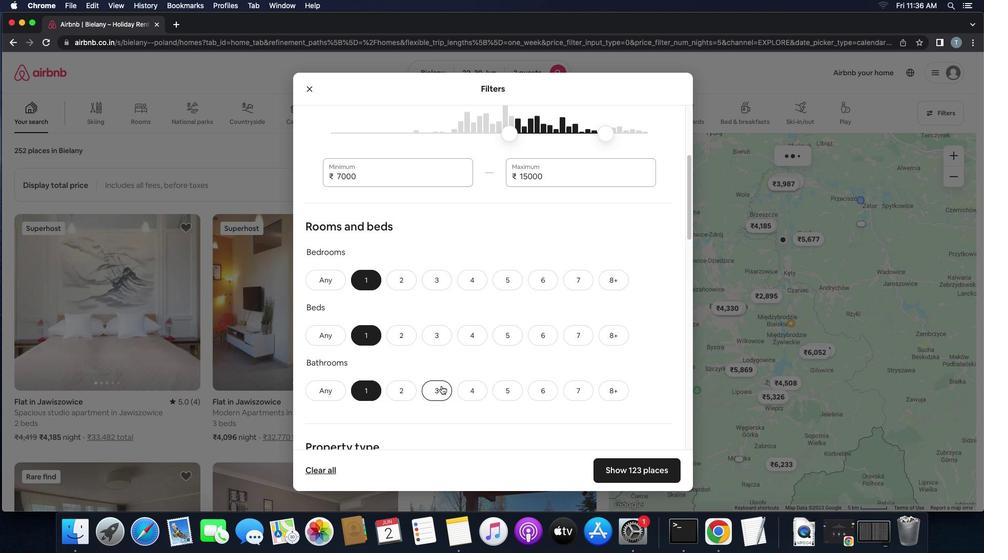 
Action: Mouse scrolled (442, 386) with delta (0, 0)
Screenshot: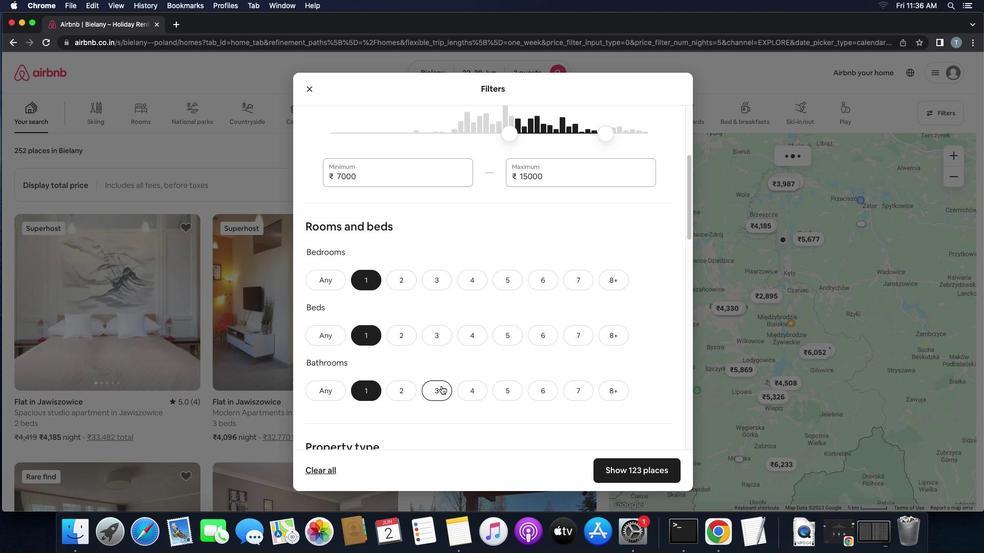 
Action: Mouse scrolled (442, 386) with delta (0, 0)
Screenshot: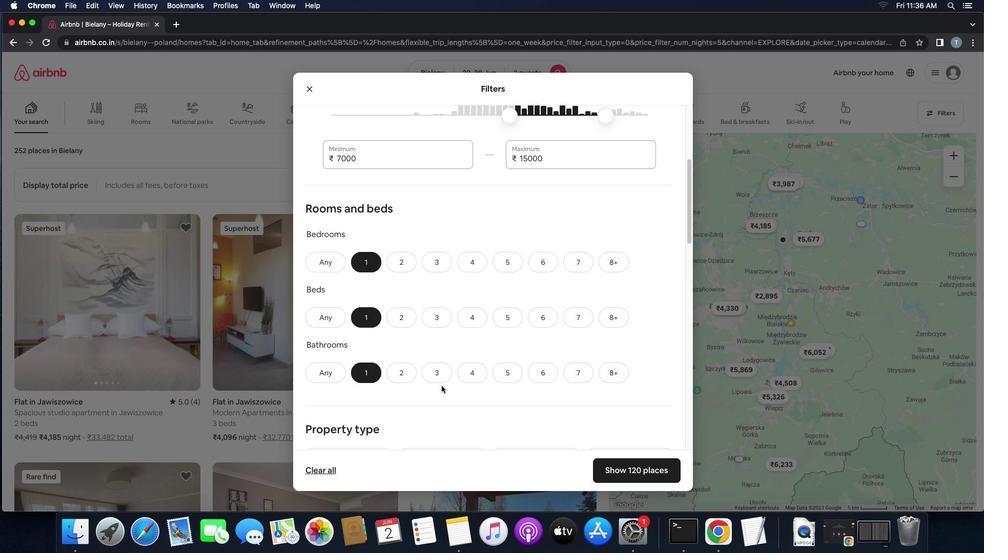 
Action: Mouse scrolled (442, 386) with delta (0, 0)
Screenshot: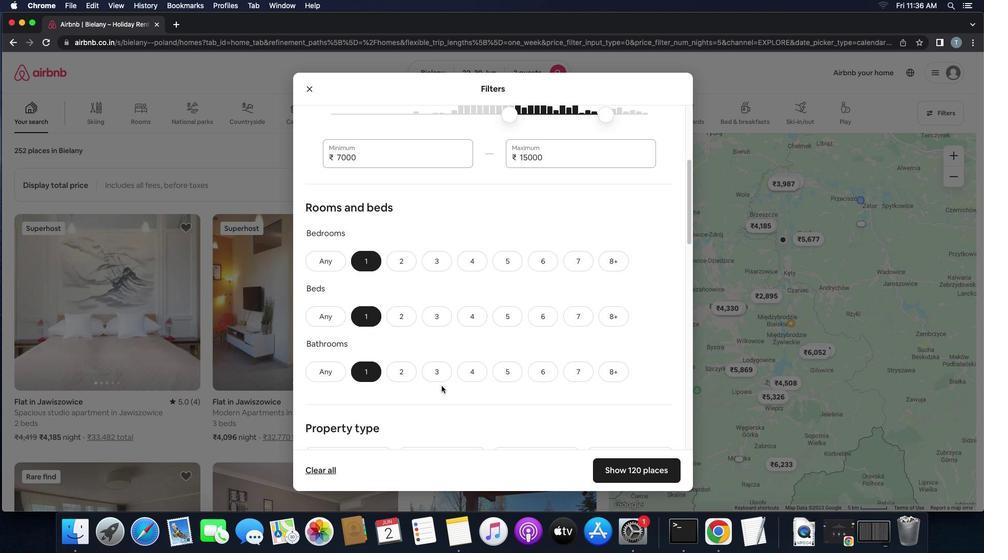 
Action: Mouse scrolled (442, 386) with delta (0, 0)
Screenshot: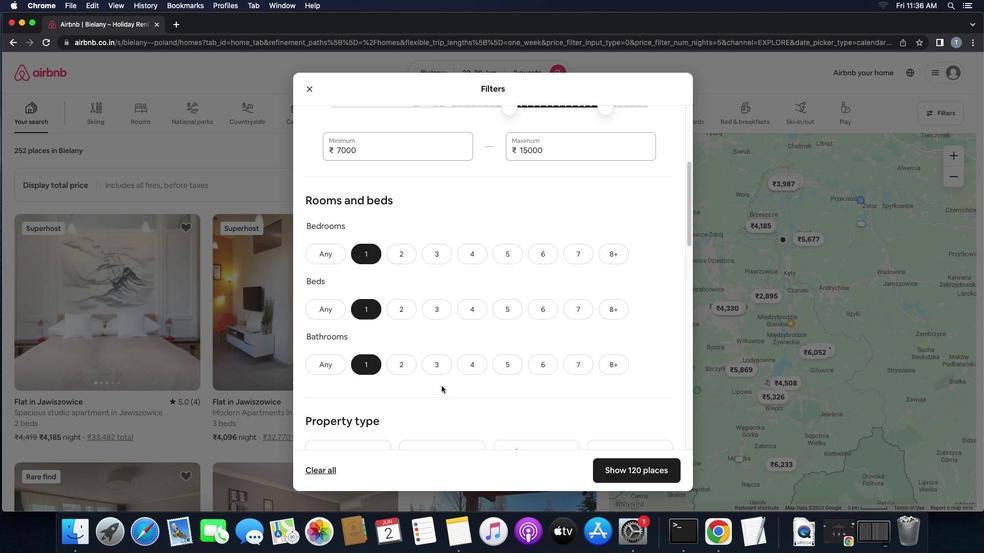 
Action: Mouse scrolled (442, 386) with delta (0, 0)
Screenshot: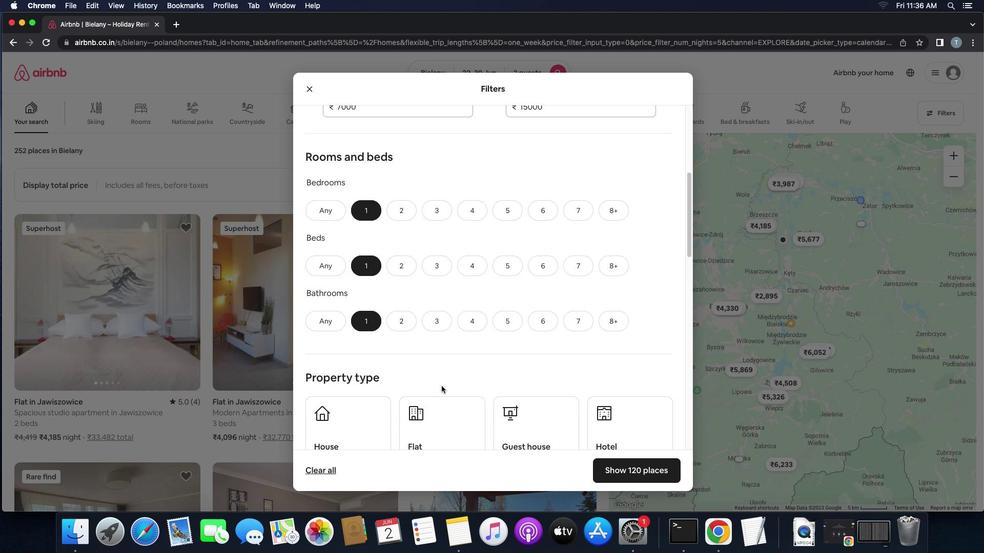 
Action: Mouse scrolled (442, 386) with delta (0, 0)
Screenshot: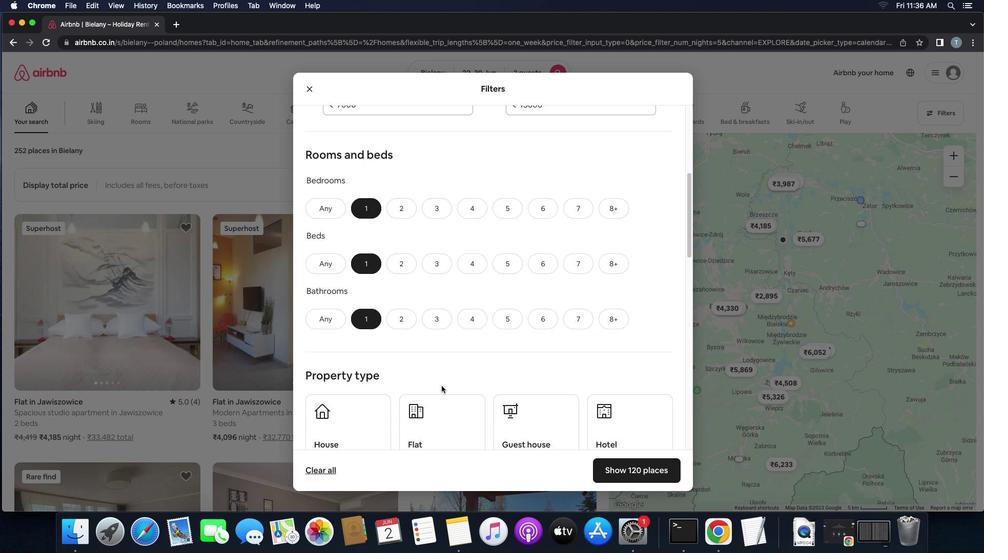 
Action: Mouse scrolled (442, 386) with delta (0, 0)
Screenshot: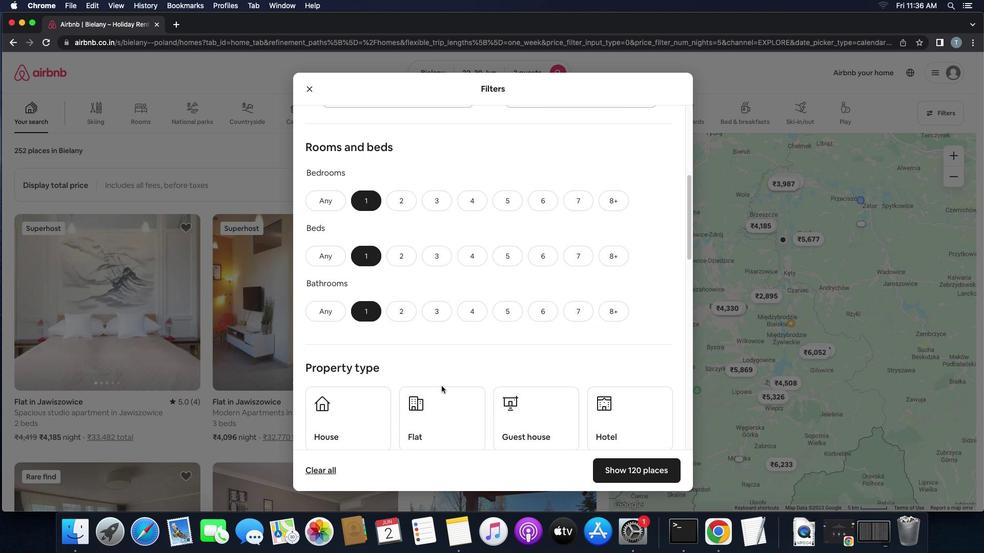 
Action: Mouse scrolled (442, 386) with delta (0, 0)
Screenshot: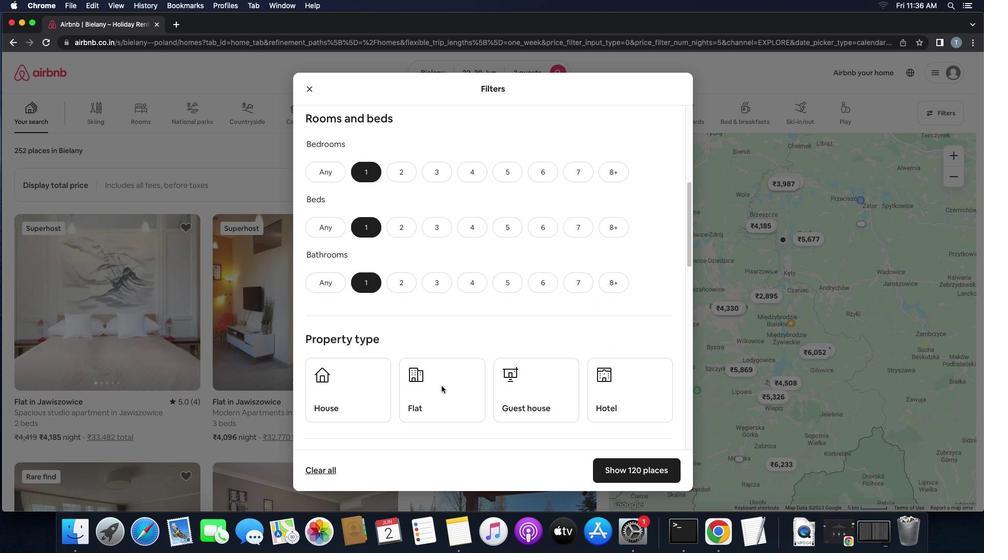 
Action: Mouse scrolled (442, 386) with delta (0, 0)
Screenshot: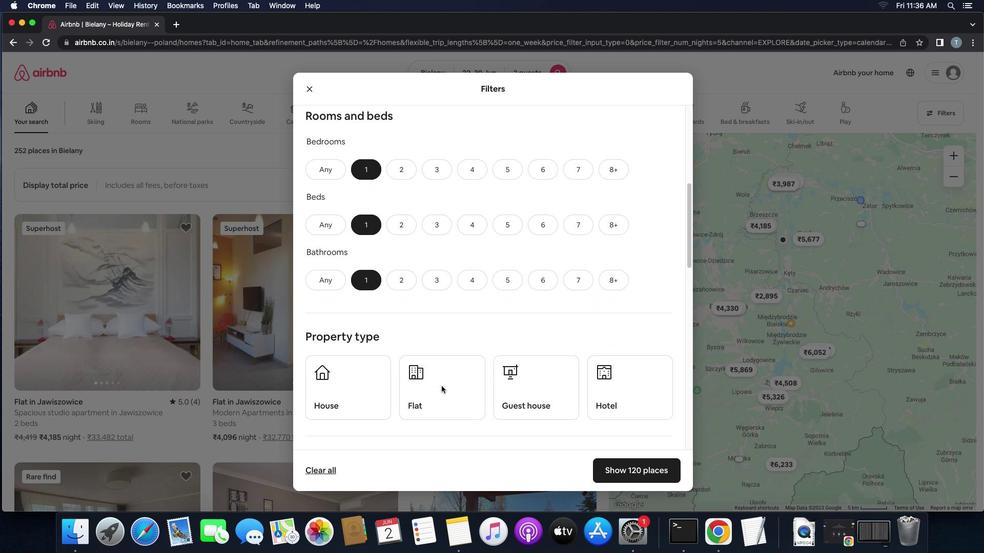 
Action: Mouse scrolled (442, 386) with delta (0, 0)
Screenshot: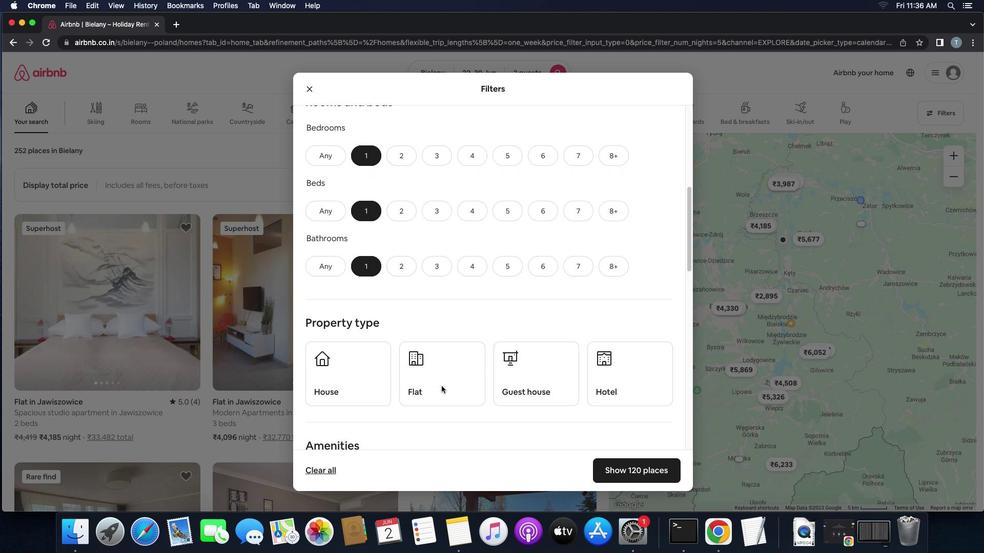 
Action: Mouse scrolled (442, 386) with delta (0, 0)
Screenshot: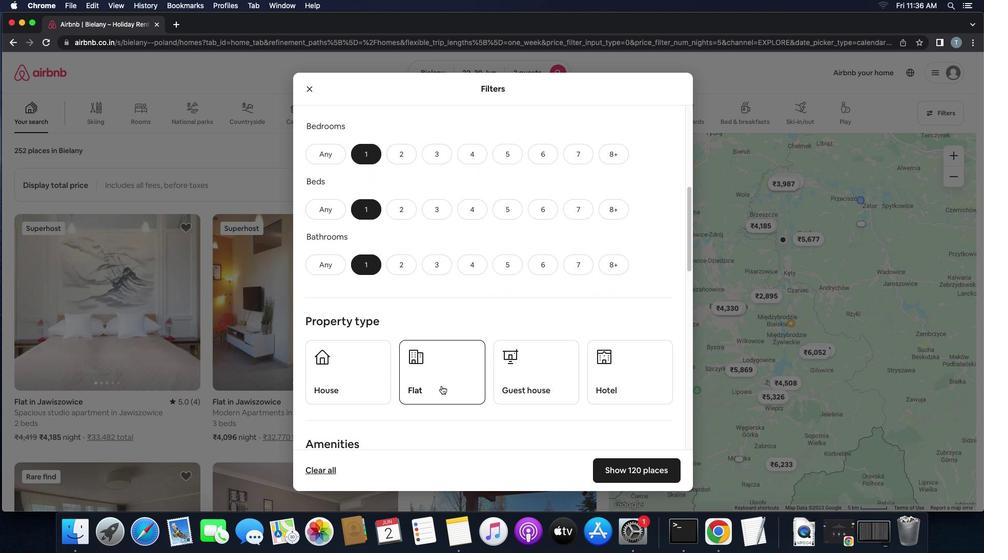 
Action: Mouse scrolled (442, 386) with delta (0, 0)
Screenshot: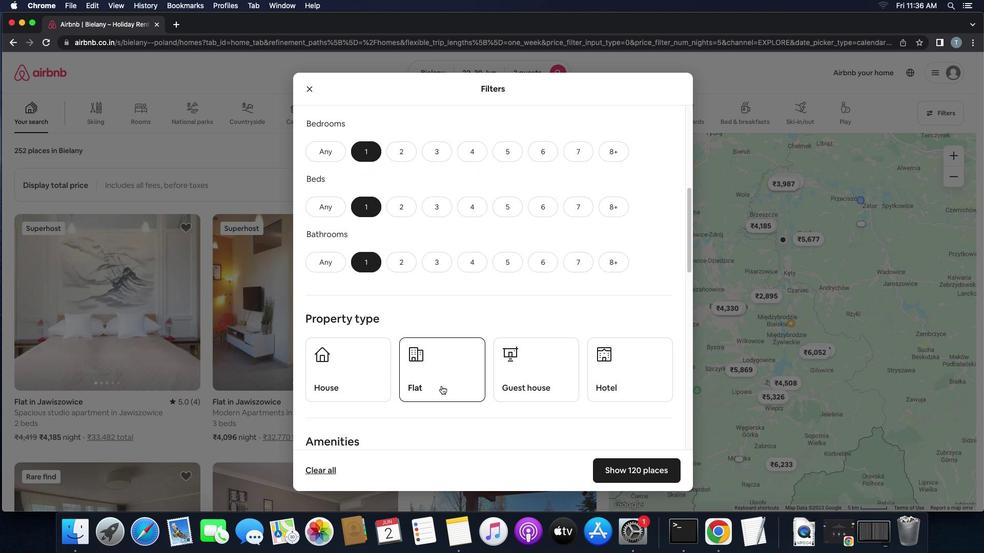 
Action: Mouse scrolled (442, 386) with delta (0, 0)
Screenshot: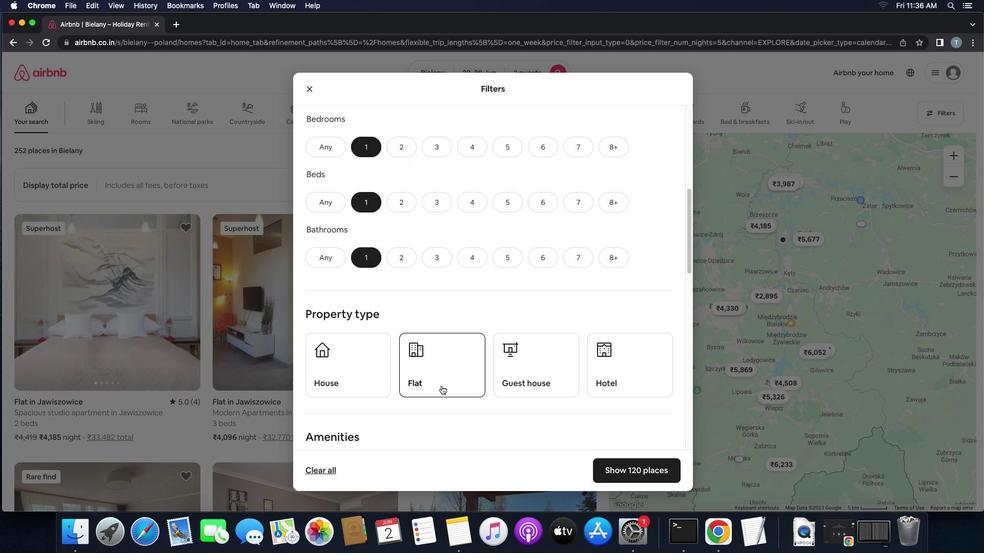 
Action: Mouse moved to (380, 364)
Screenshot: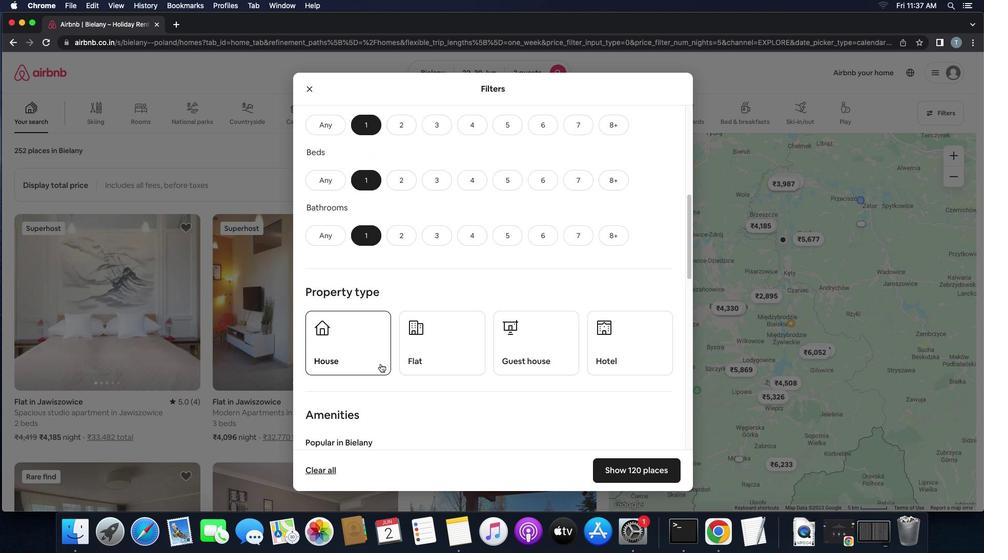 
Action: Mouse pressed left at (380, 364)
Screenshot: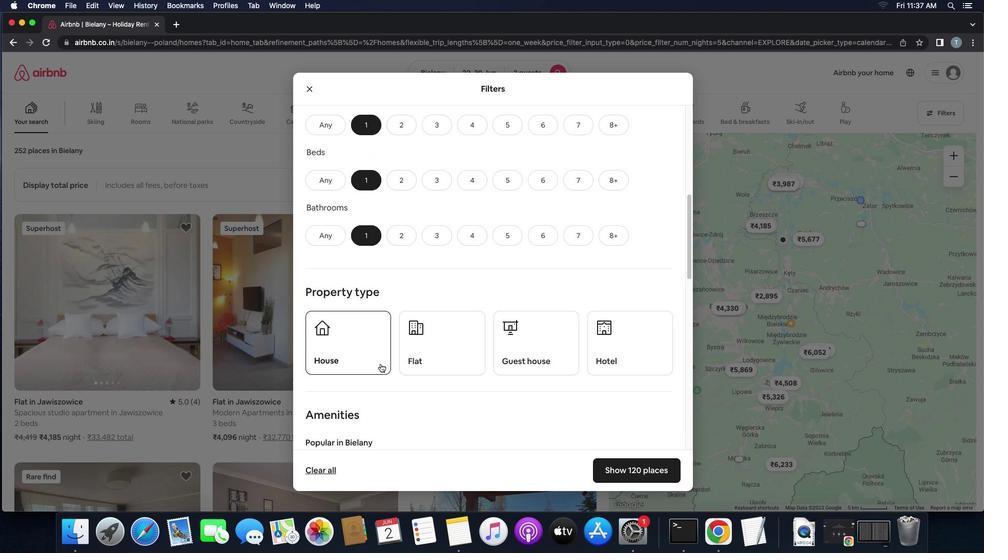
Action: Mouse moved to (447, 364)
Screenshot: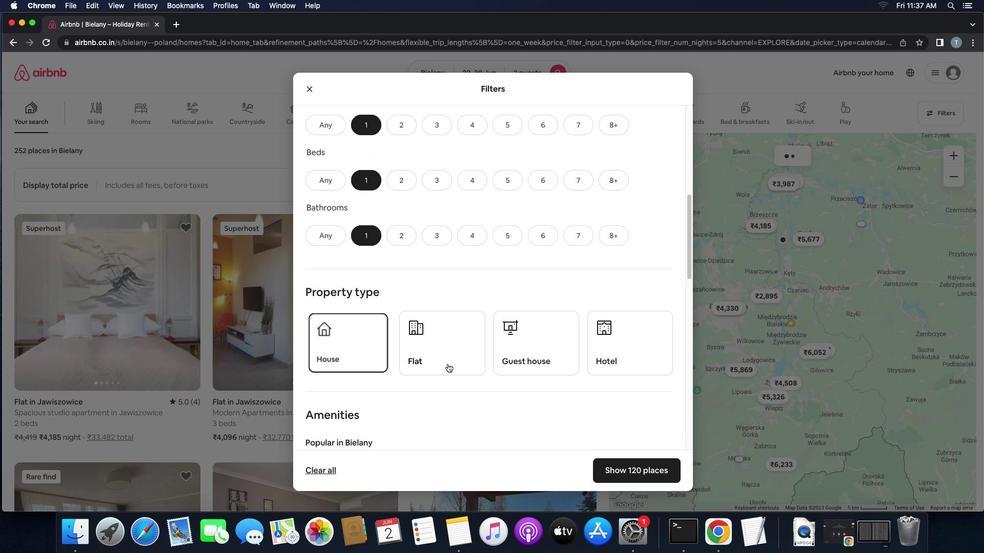 
Action: Mouse pressed left at (447, 364)
Screenshot: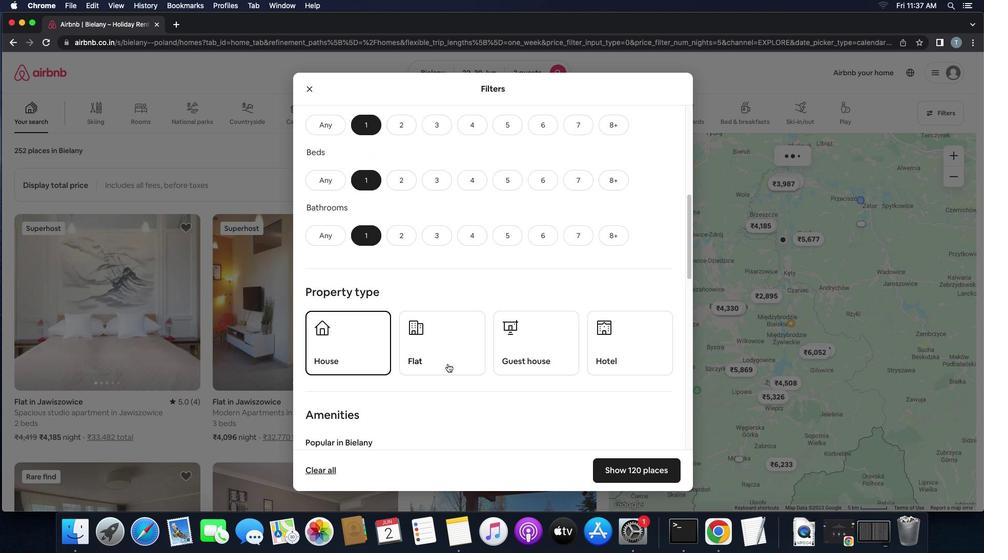 
Action: Mouse moved to (530, 364)
Screenshot: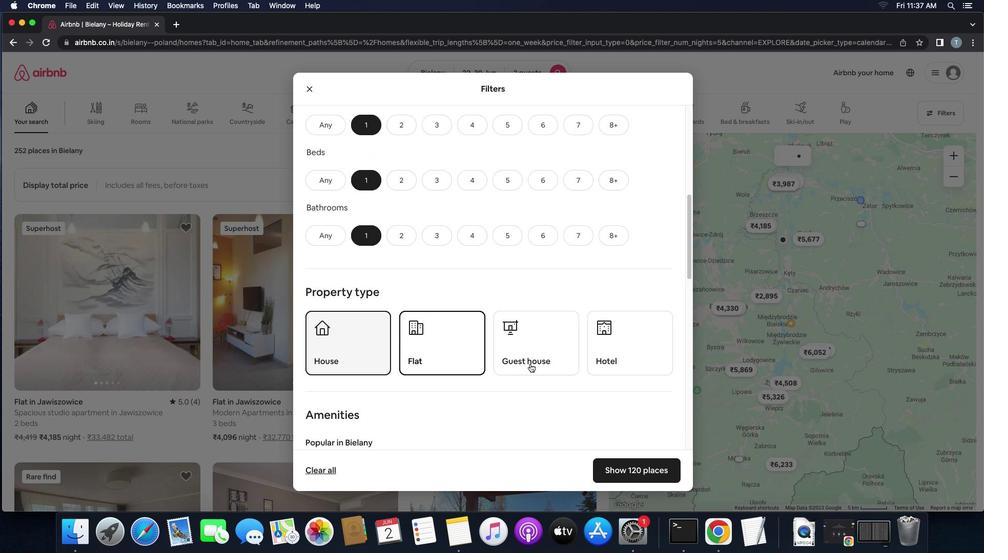 
Action: Mouse pressed left at (530, 364)
Screenshot: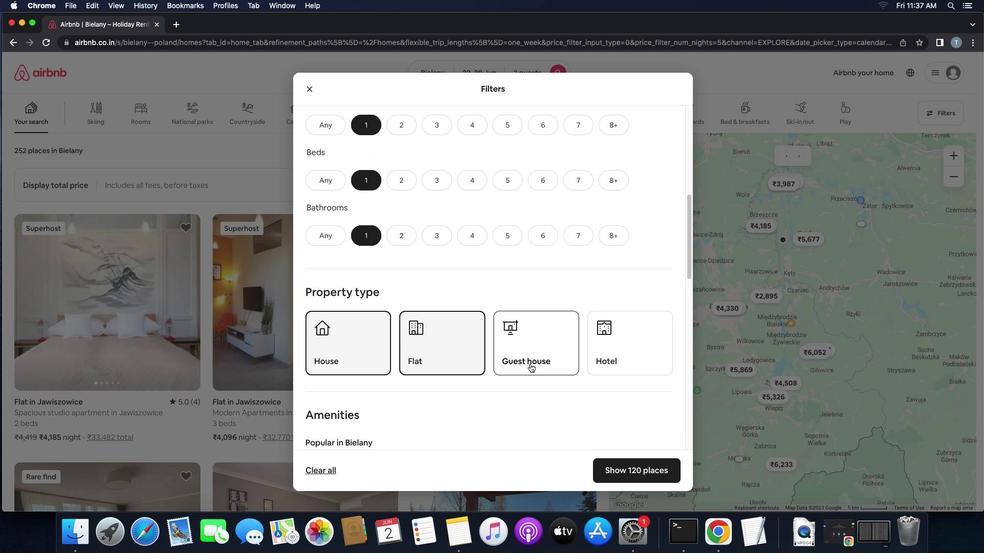 
Action: Mouse moved to (527, 369)
Screenshot: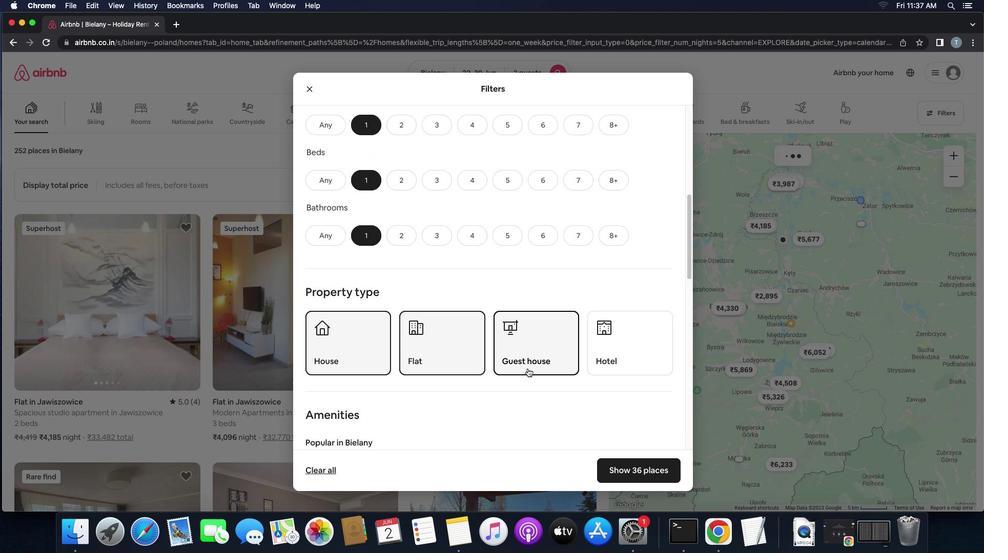 
Action: Mouse scrolled (527, 369) with delta (0, 0)
Screenshot: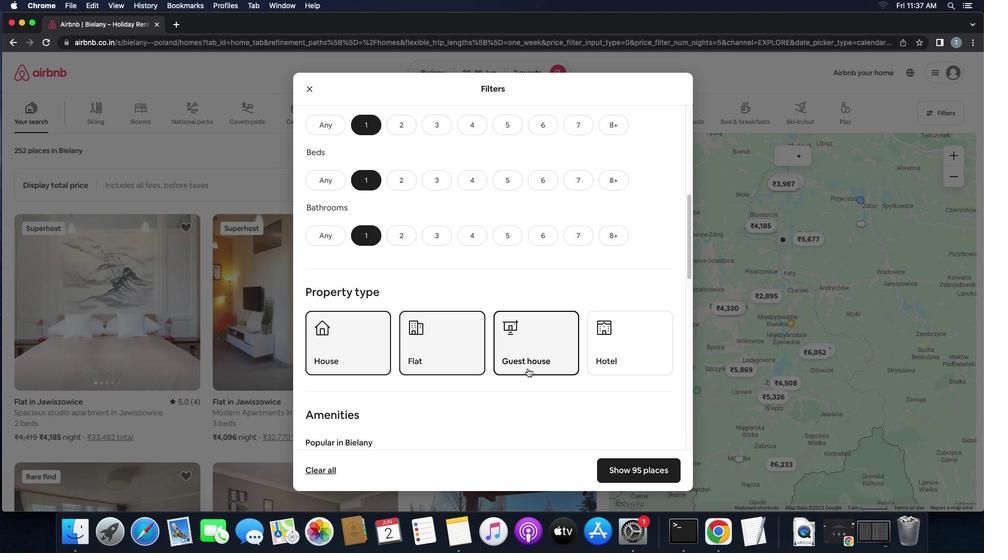 
Action: Mouse scrolled (527, 369) with delta (0, 0)
Screenshot: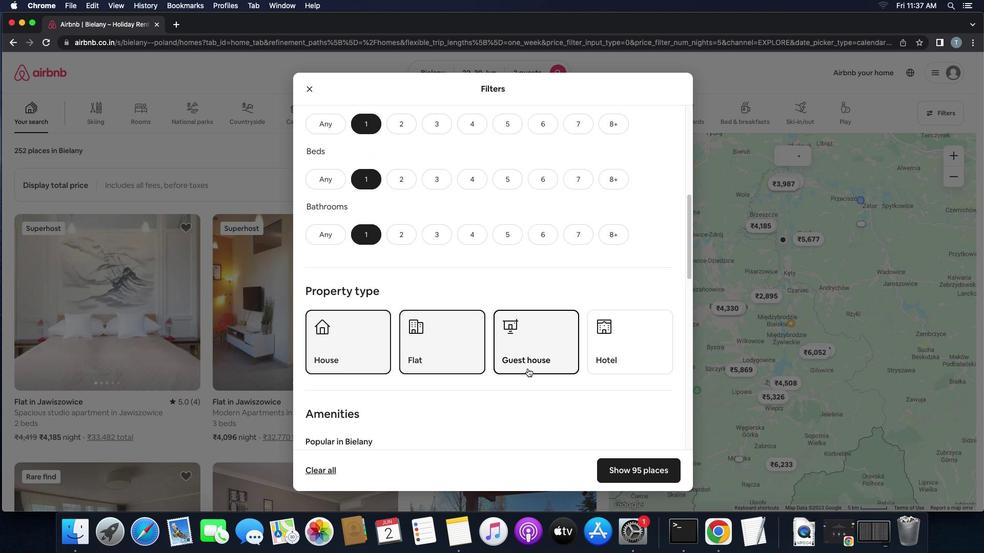 
Action: Mouse moved to (609, 337)
Screenshot: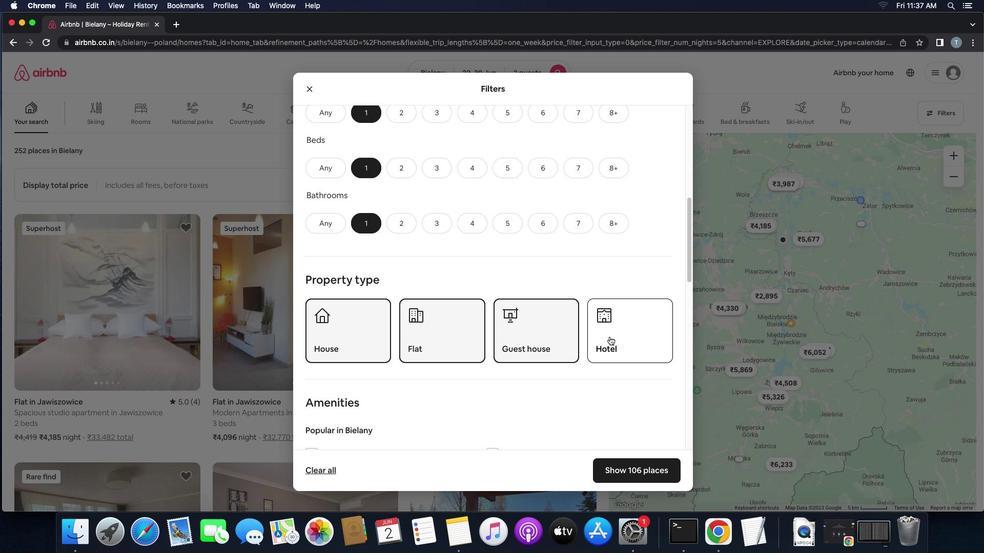 
Action: Mouse pressed left at (609, 337)
Screenshot: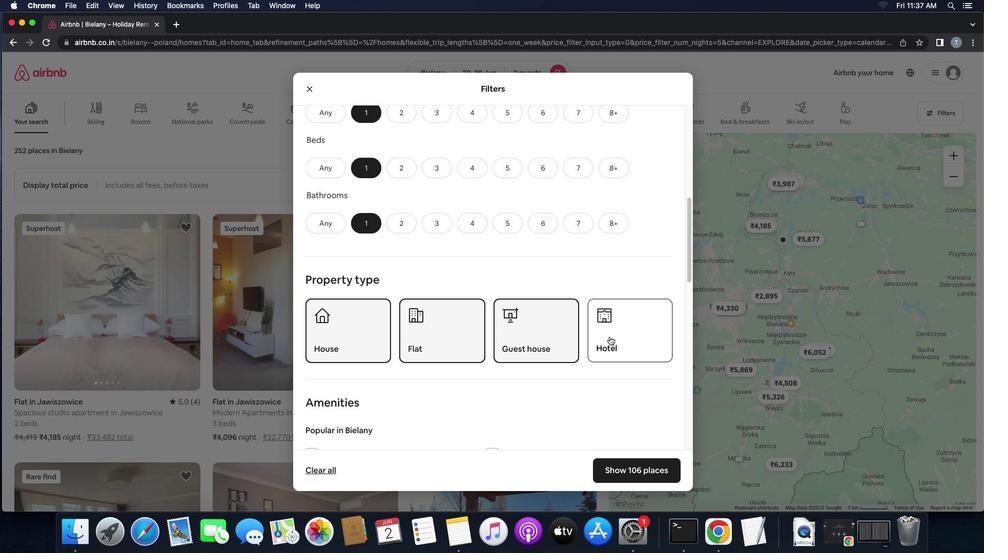 
Action: Mouse moved to (546, 379)
Screenshot: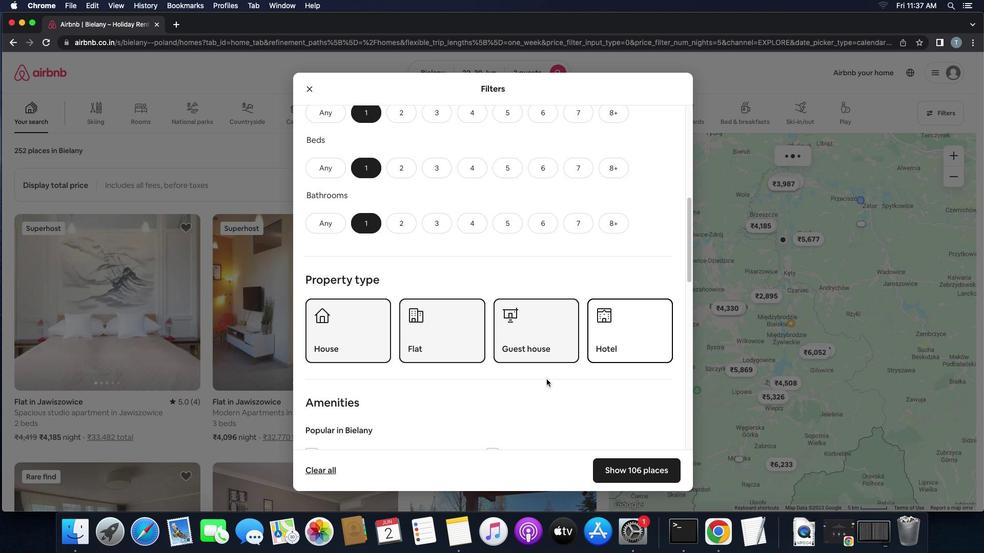 
Action: Mouse scrolled (546, 379) with delta (0, 0)
Screenshot: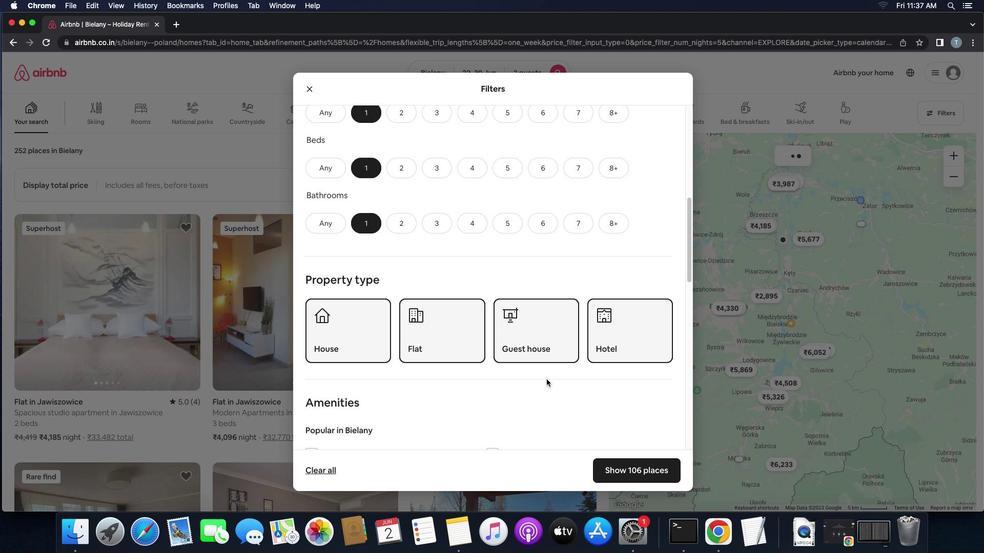 
Action: Mouse scrolled (546, 379) with delta (0, 0)
Screenshot: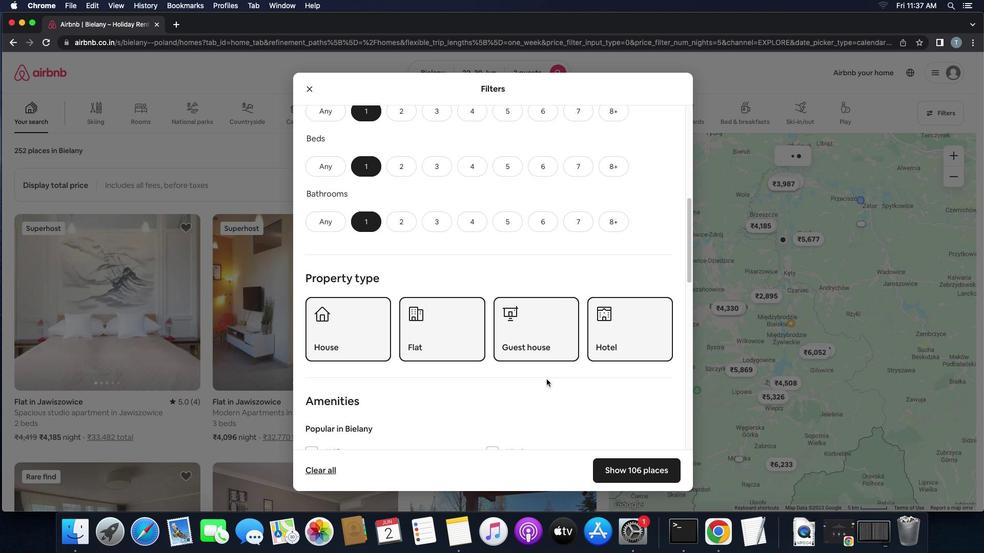 
Action: Mouse moved to (546, 380)
Screenshot: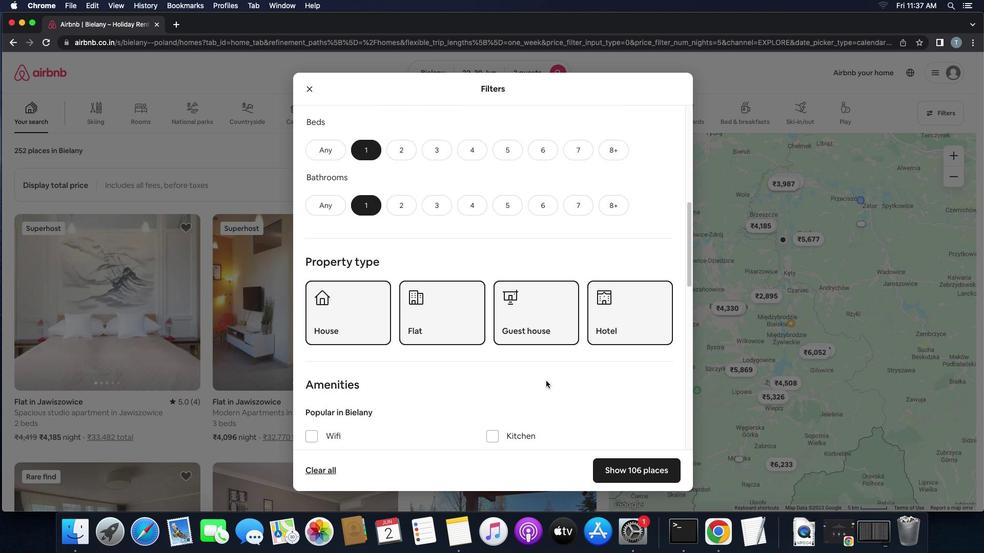 
Action: Mouse scrolled (546, 380) with delta (0, 0)
Screenshot: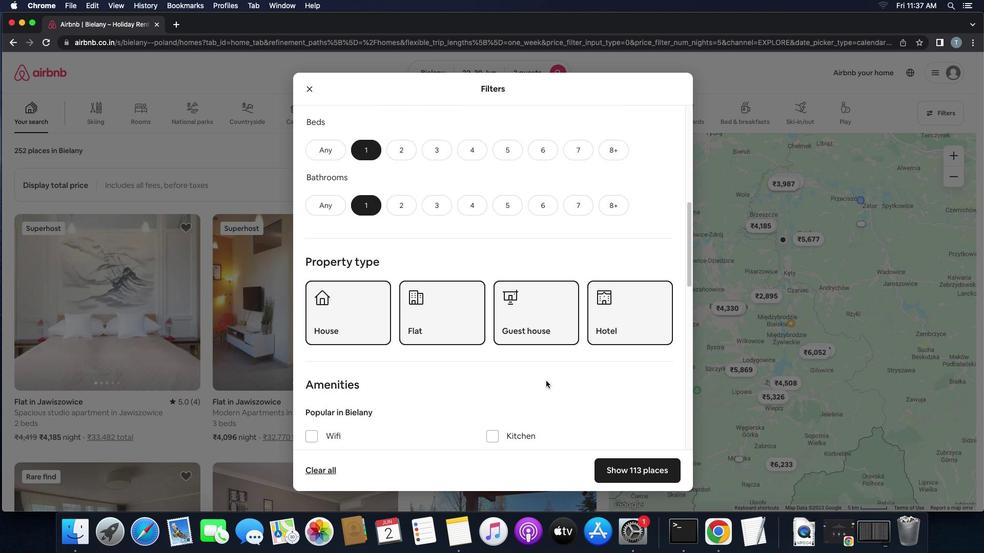 
Action: Mouse scrolled (546, 380) with delta (0, 0)
Screenshot: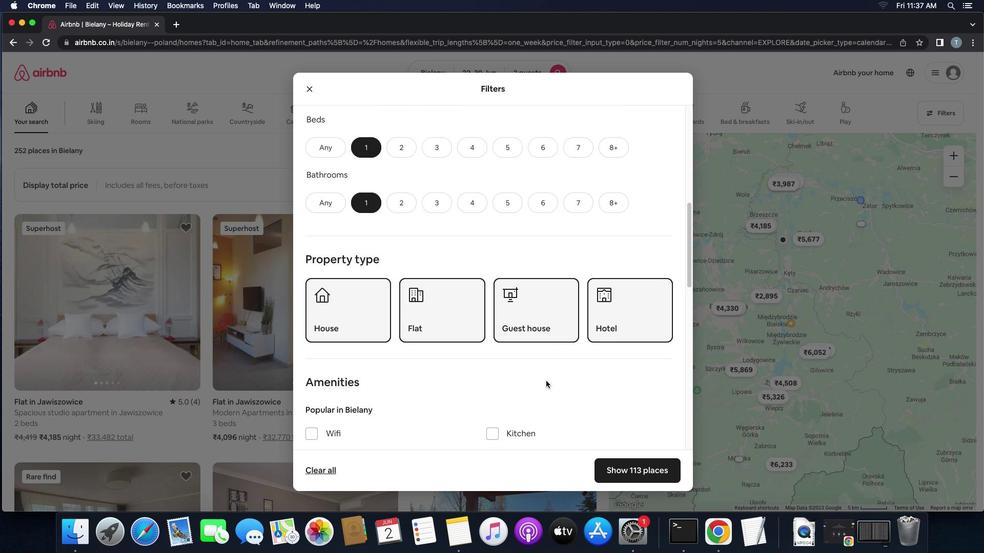 
Action: Mouse scrolled (546, 380) with delta (0, 0)
Screenshot: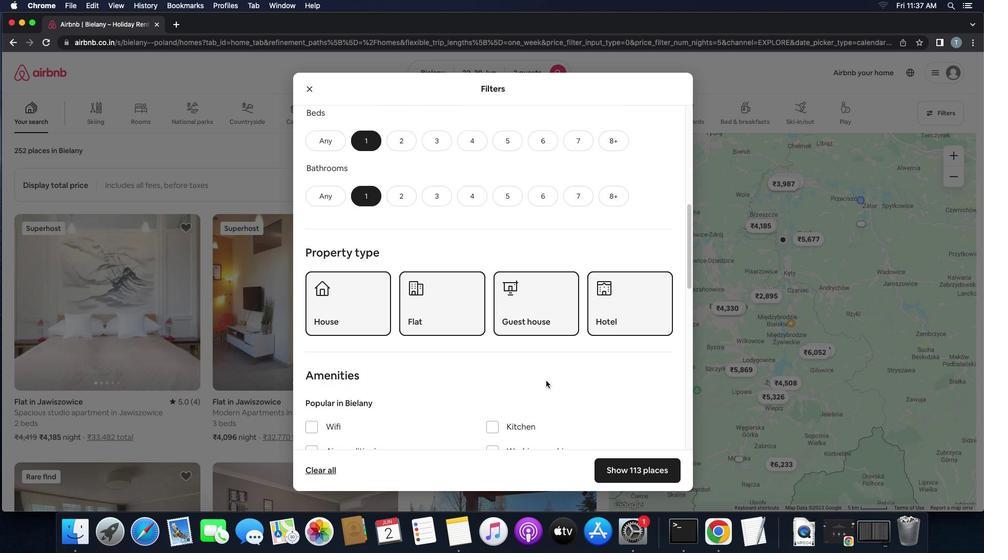 
Action: Mouse moved to (546, 381)
Screenshot: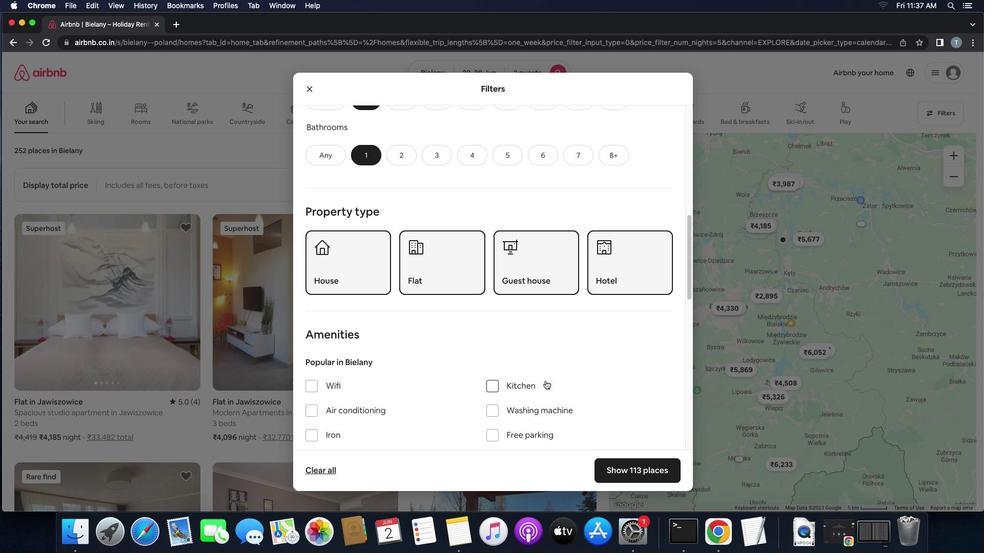 
Action: Mouse scrolled (546, 381) with delta (0, 0)
Screenshot: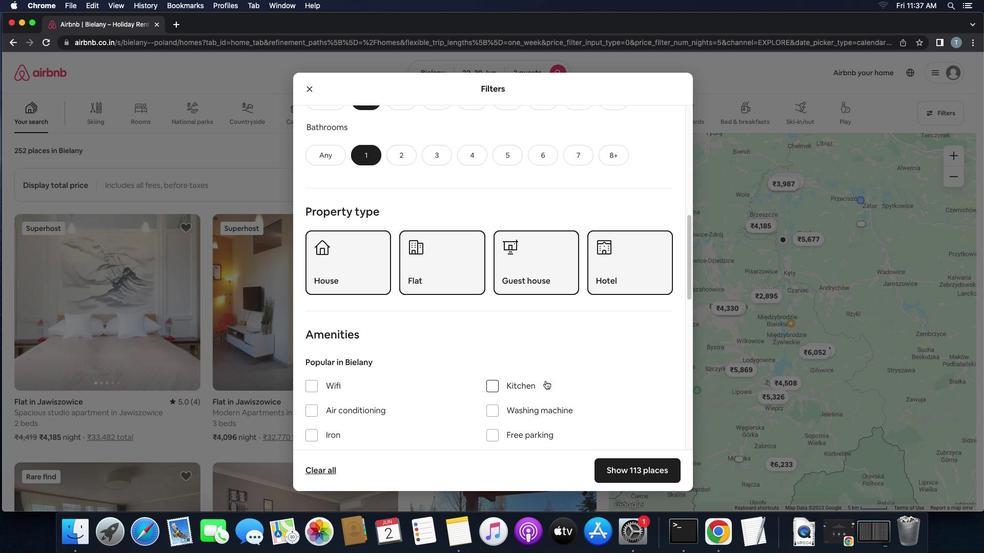 
Action: Mouse scrolled (546, 381) with delta (0, 0)
Screenshot: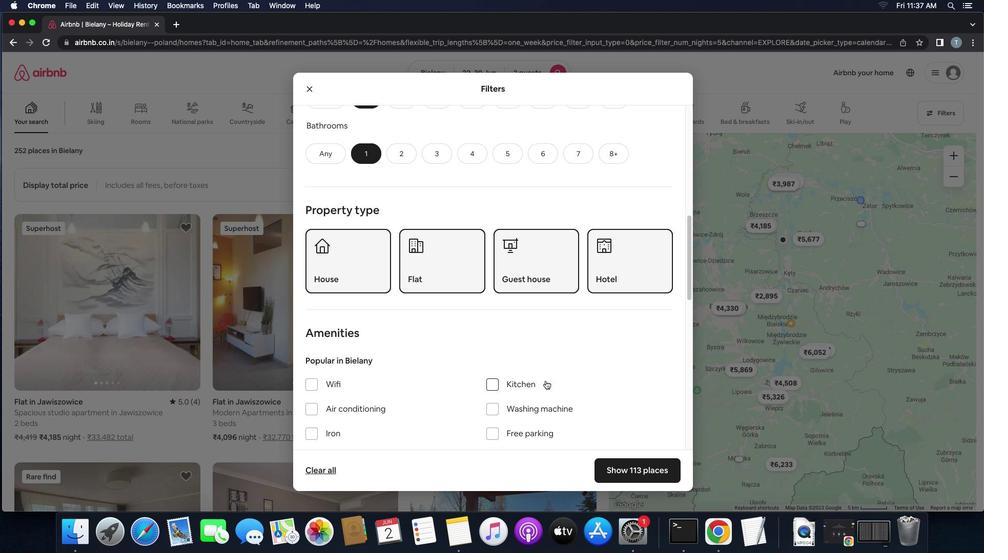 
Action: Mouse scrolled (546, 381) with delta (0, 0)
Screenshot: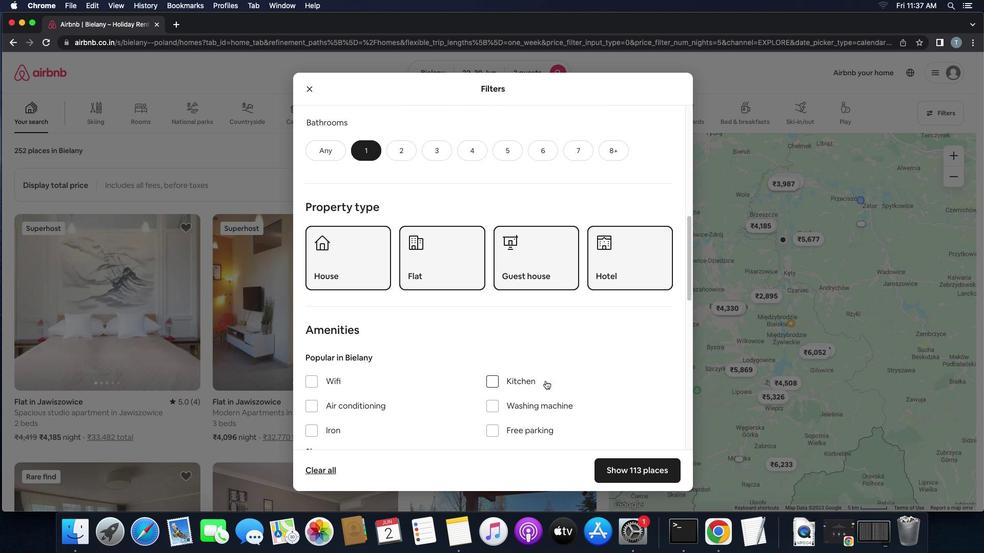 
Action: Mouse scrolled (546, 381) with delta (0, 0)
Screenshot: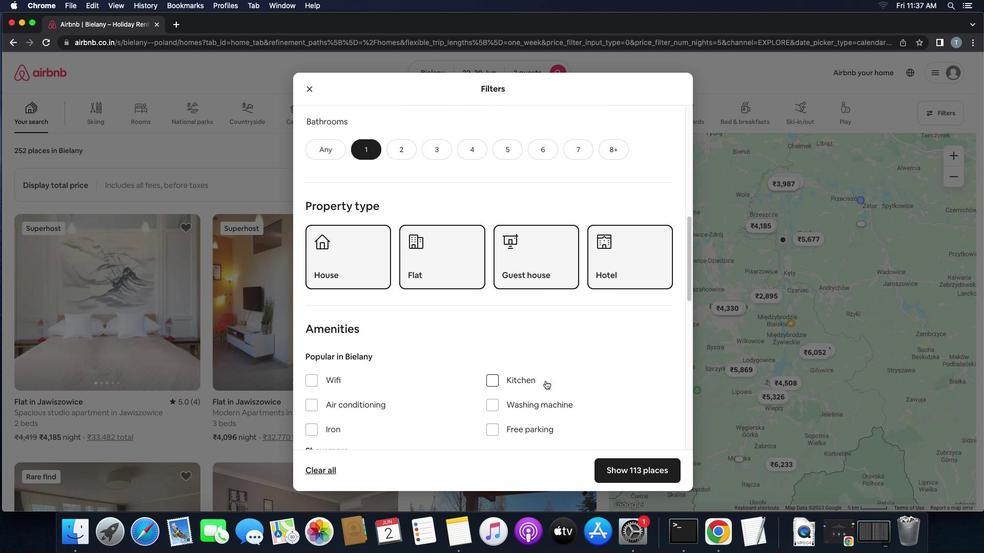 
Action: Mouse scrolled (546, 381) with delta (0, 0)
Screenshot: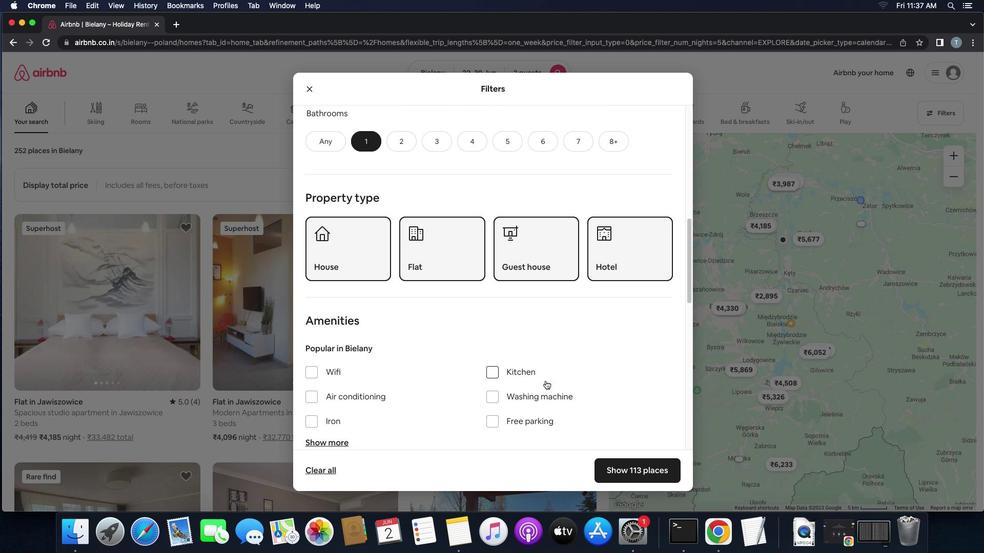 
Action: Mouse scrolled (546, 381) with delta (0, 0)
Screenshot: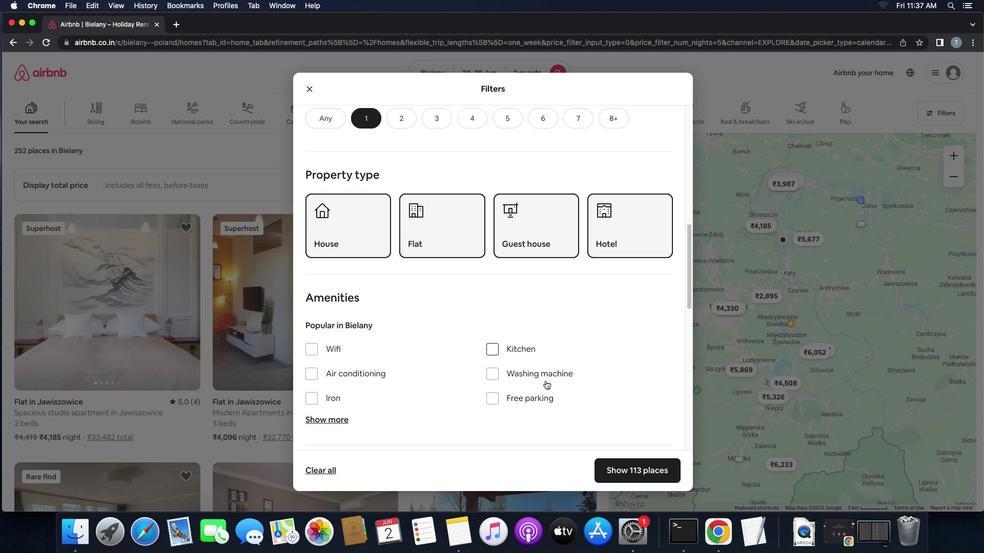 
Action: Mouse scrolled (546, 381) with delta (0, 0)
Screenshot: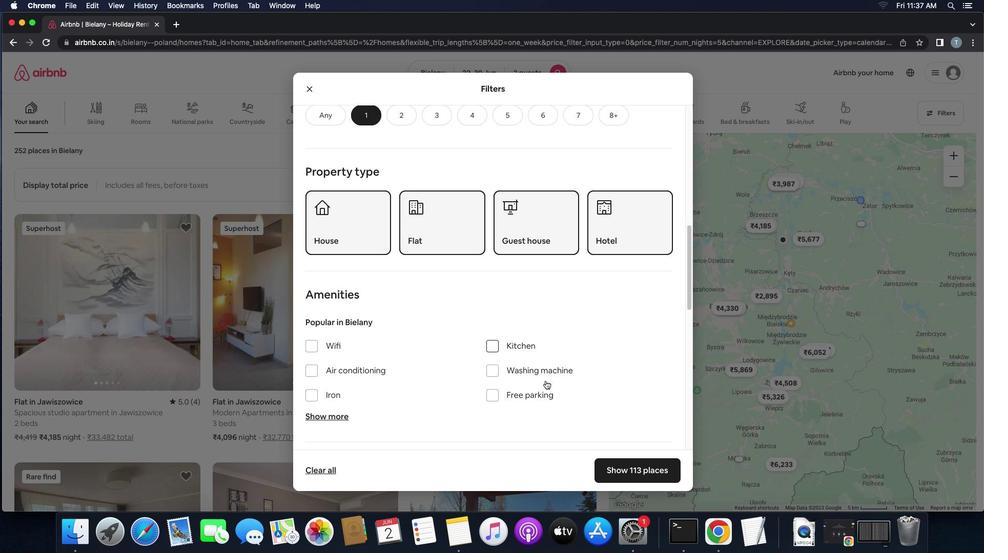 
Action: Mouse scrolled (546, 381) with delta (0, -1)
Screenshot: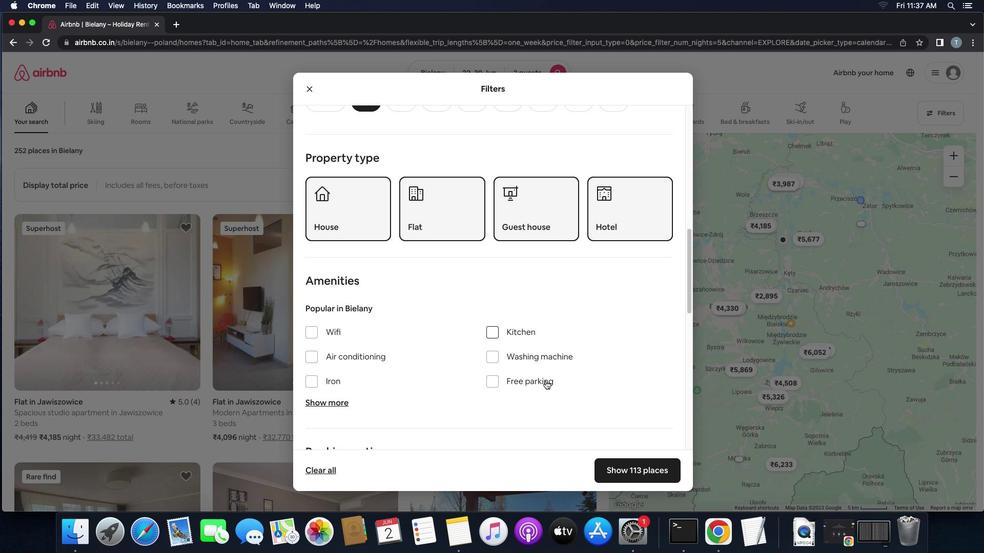 
Action: Mouse scrolled (546, 381) with delta (0, 0)
Screenshot: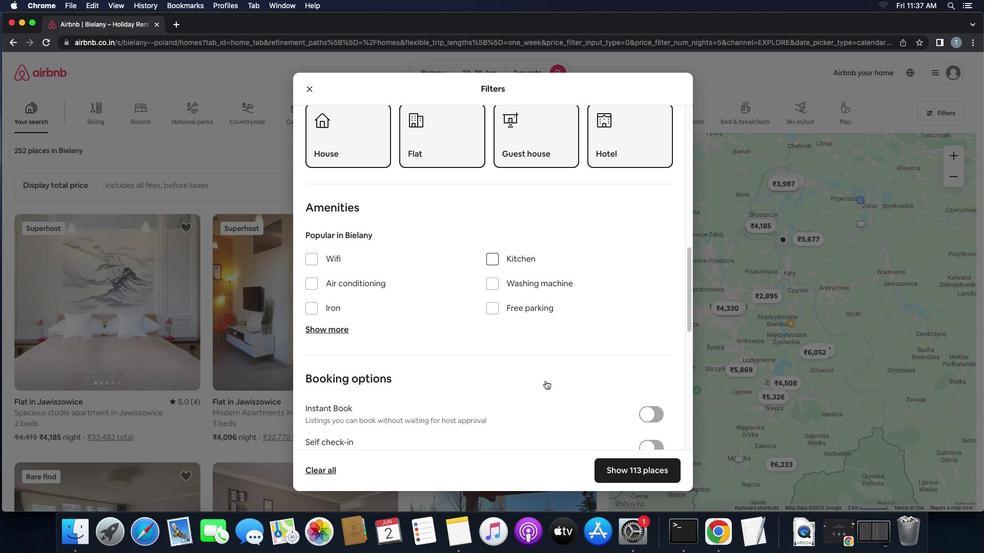 
Action: Mouse scrolled (546, 381) with delta (0, 0)
Screenshot: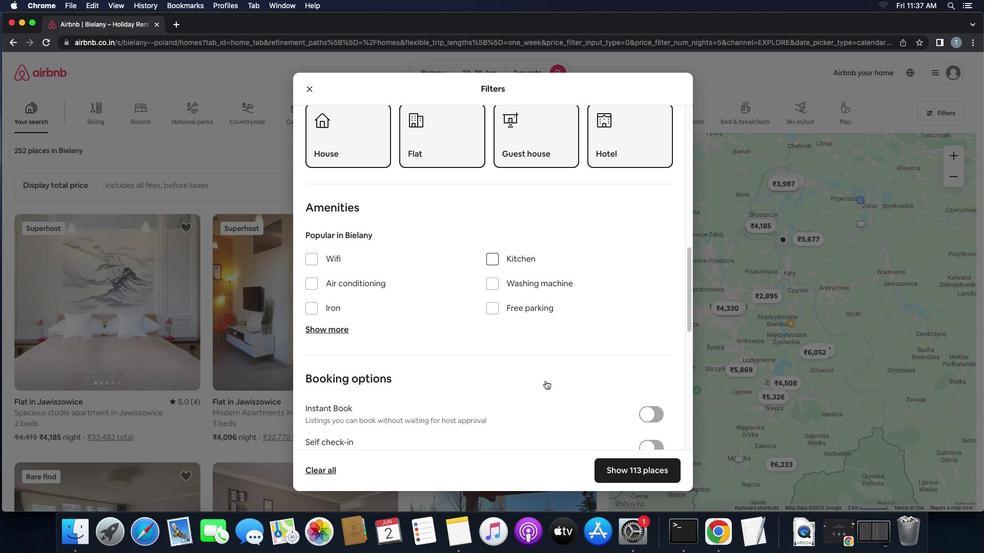 
Action: Mouse scrolled (546, 381) with delta (0, -1)
Screenshot: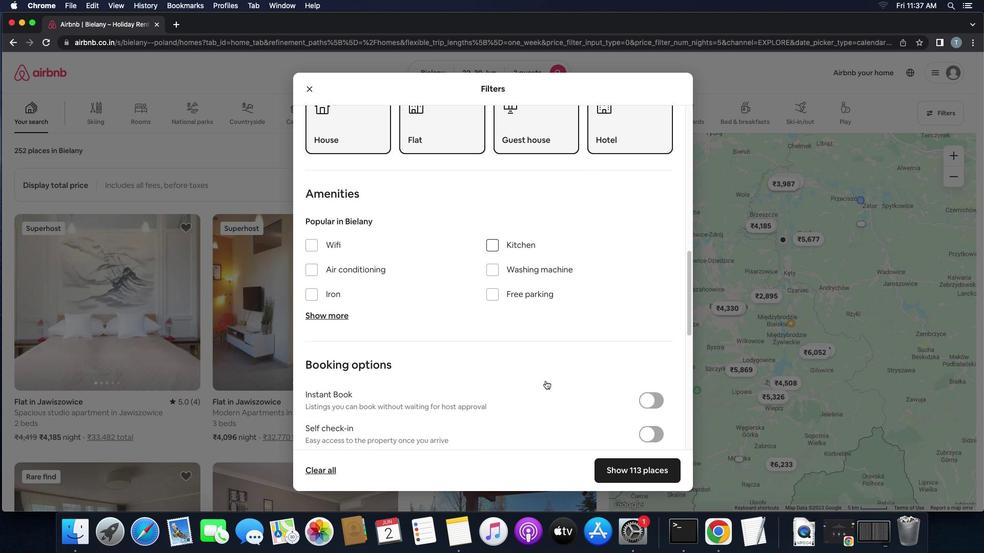 
Action: Mouse scrolled (546, 381) with delta (0, -2)
Screenshot: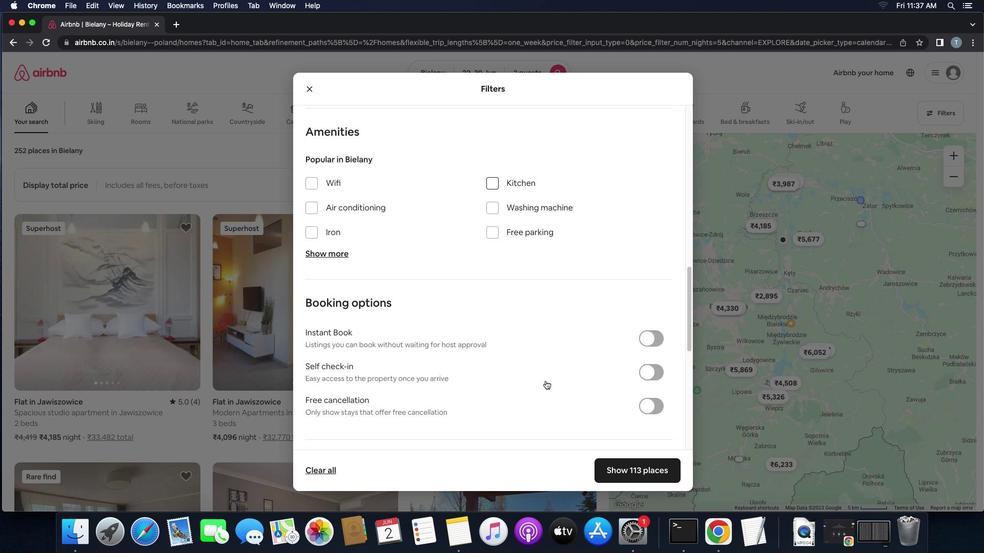 
Action: Mouse moved to (651, 274)
Screenshot: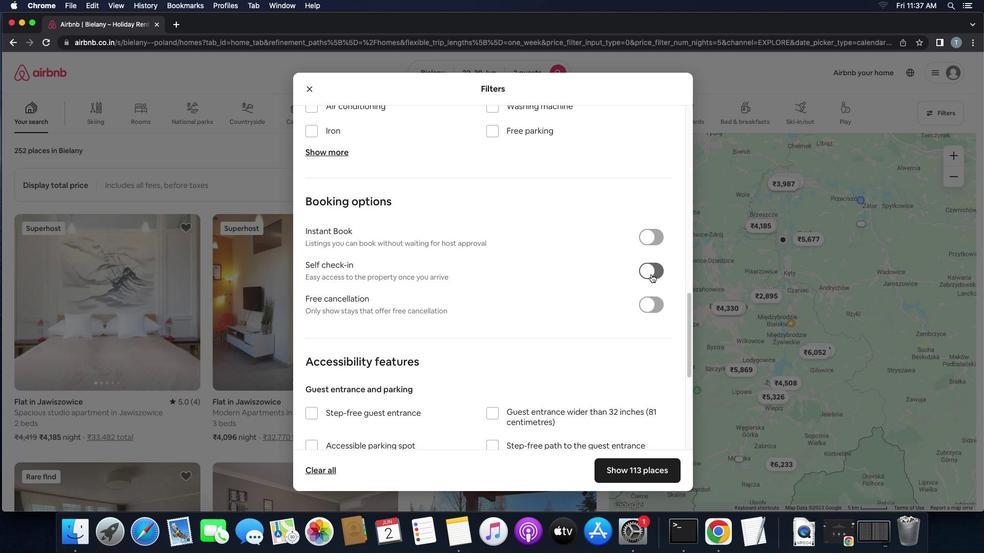 
Action: Mouse pressed left at (651, 274)
Screenshot: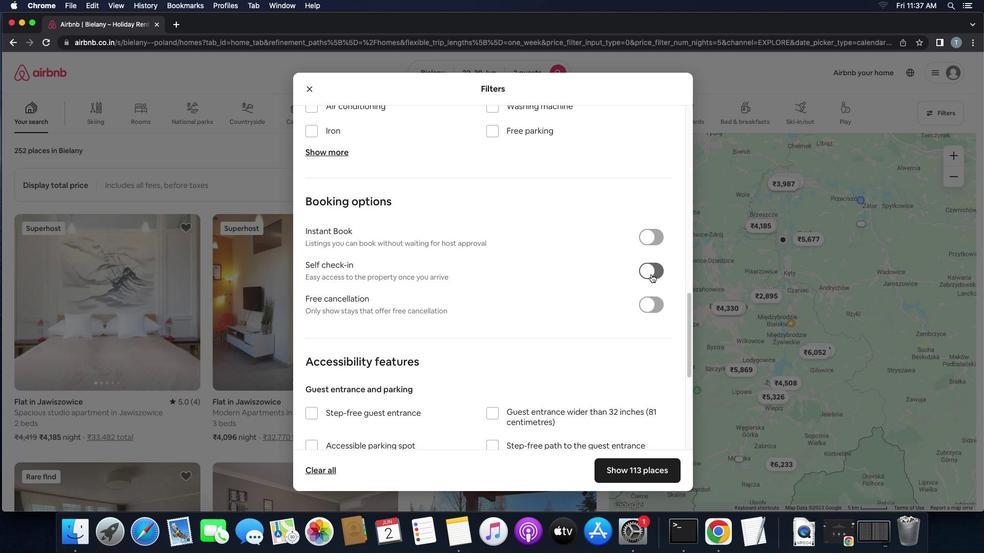 
Action: Mouse moved to (560, 334)
Screenshot: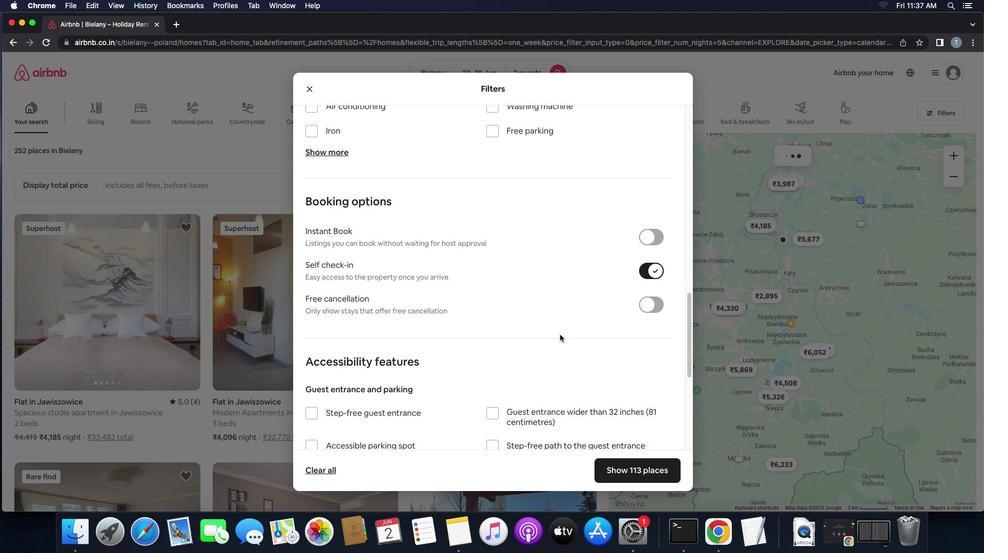 
Action: Mouse scrolled (560, 334) with delta (0, 0)
Screenshot: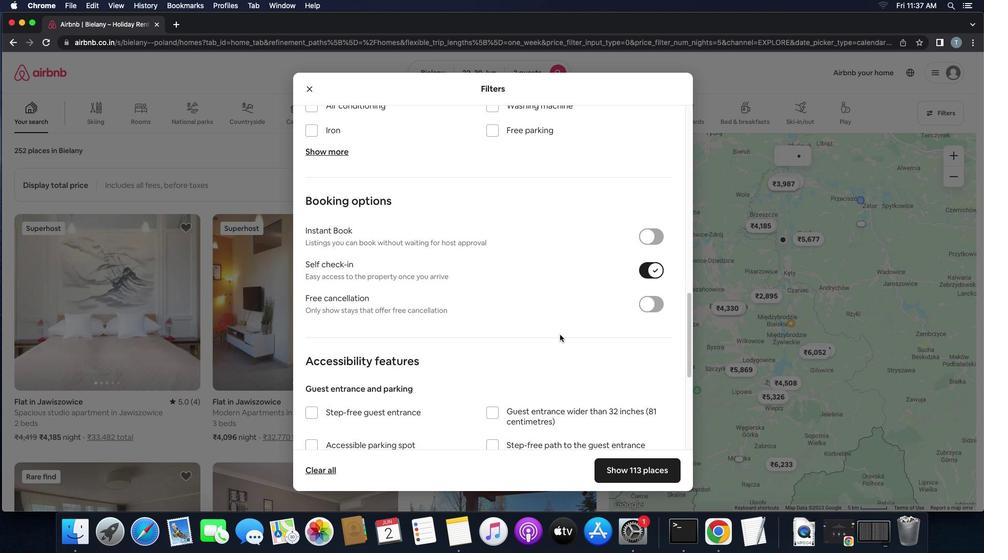 
Action: Mouse scrolled (560, 334) with delta (0, 0)
Screenshot: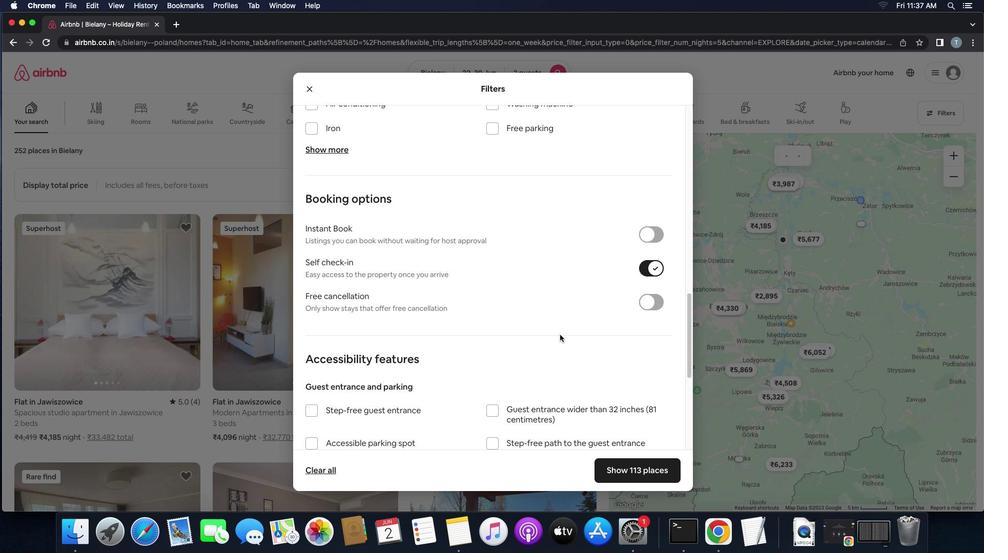 
Action: Mouse scrolled (560, 334) with delta (0, 0)
Screenshot: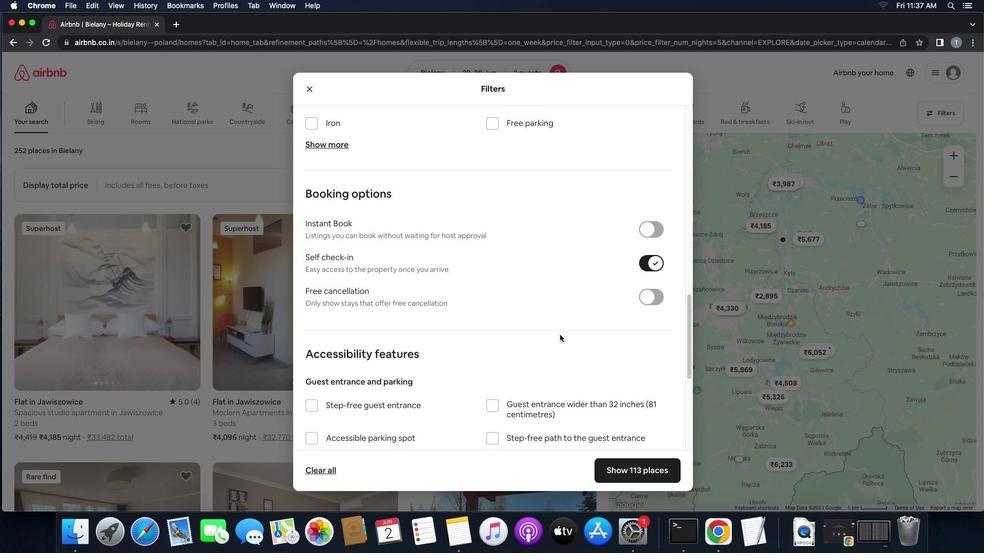 
Action: Mouse moved to (559, 336)
Screenshot: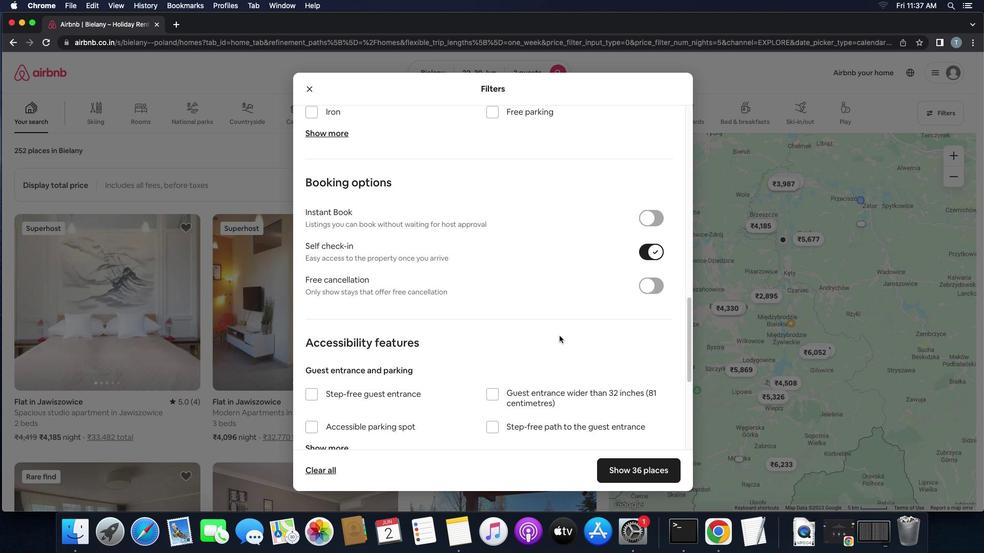 
Action: Mouse scrolled (559, 336) with delta (0, 0)
Screenshot: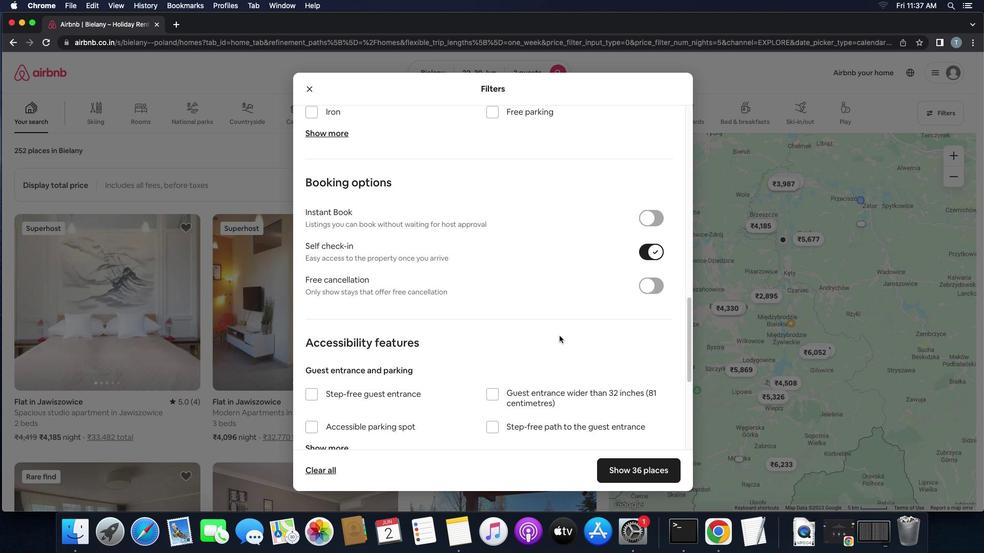 
Action: Mouse scrolled (559, 336) with delta (0, 0)
Screenshot: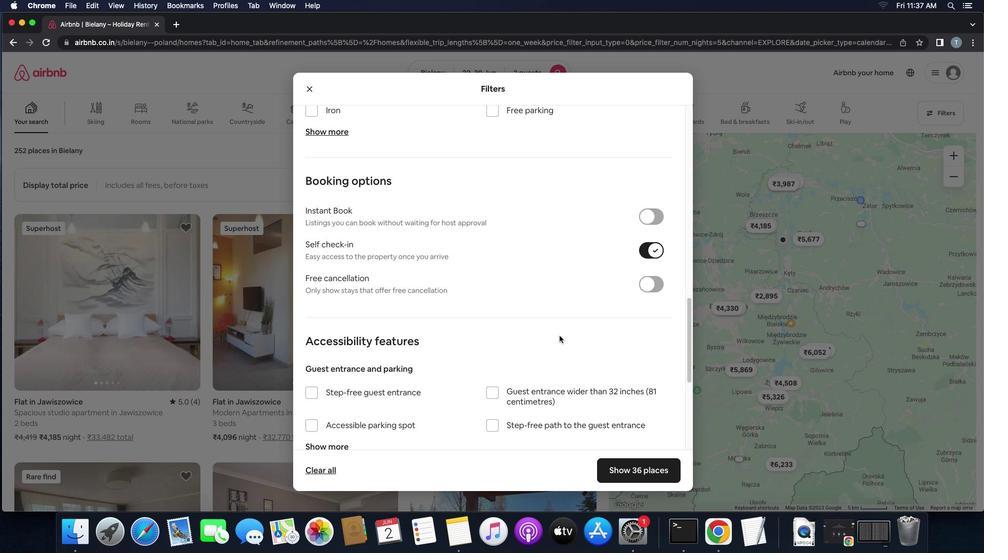 
Action: Mouse scrolled (559, 336) with delta (0, 0)
Screenshot: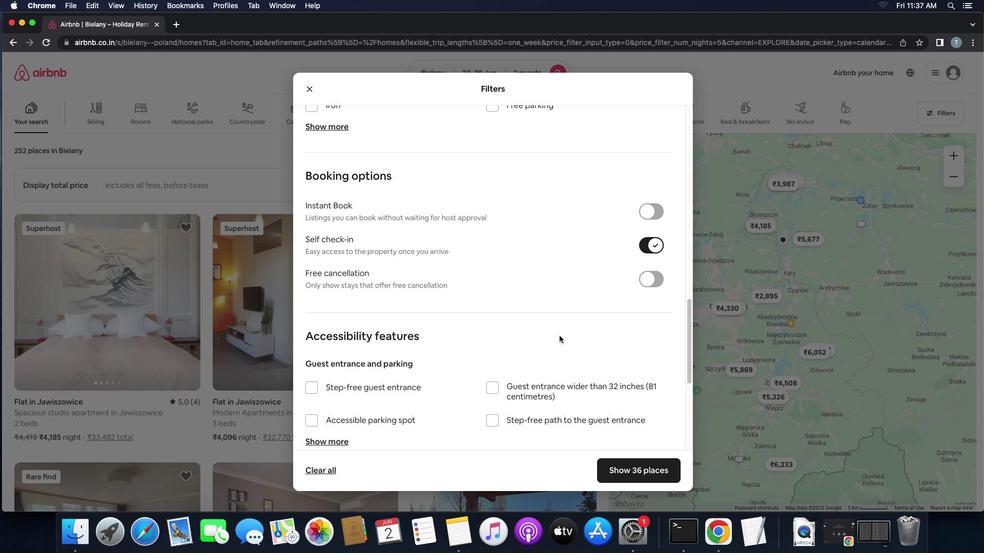 
Action: Mouse moved to (559, 336)
Screenshot: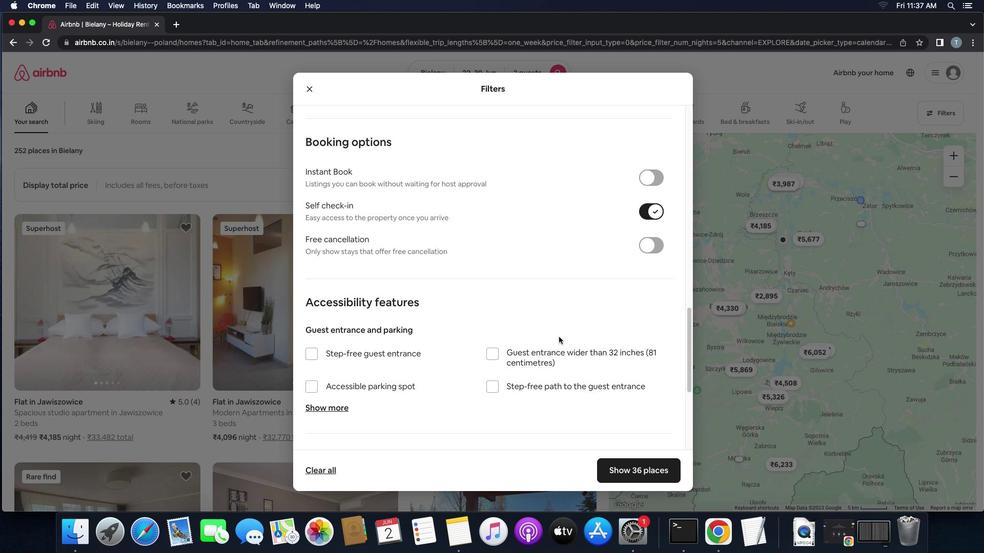 
Action: Mouse scrolled (559, 336) with delta (0, 0)
Screenshot: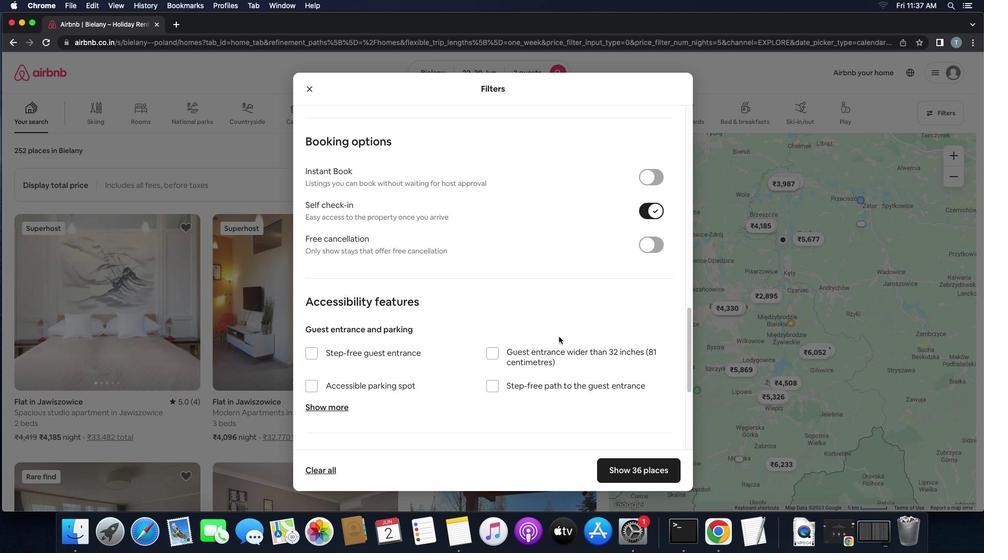 
Action: Mouse scrolled (559, 336) with delta (0, 0)
Screenshot: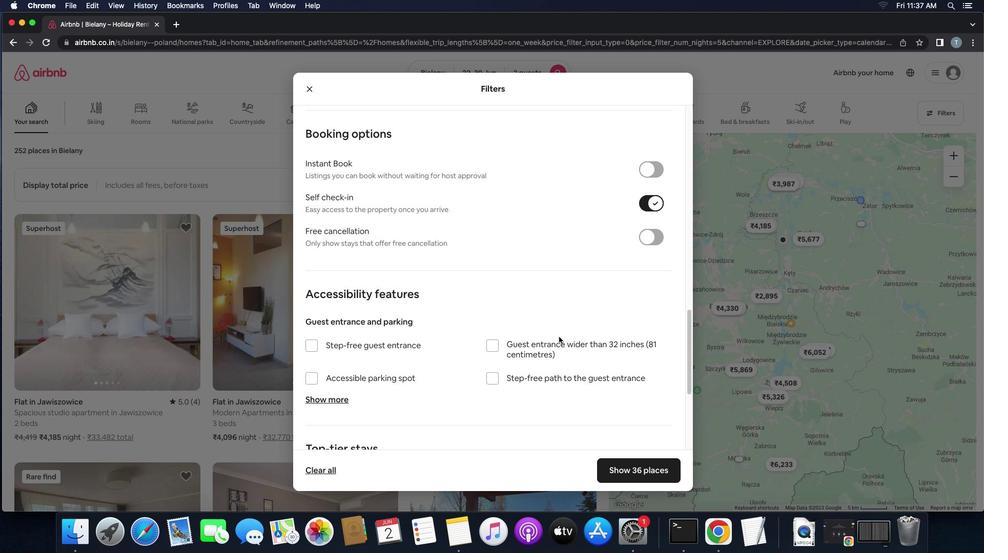 
Action: Mouse scrolled (559, 336) with delta (0, -1)
Screenshot: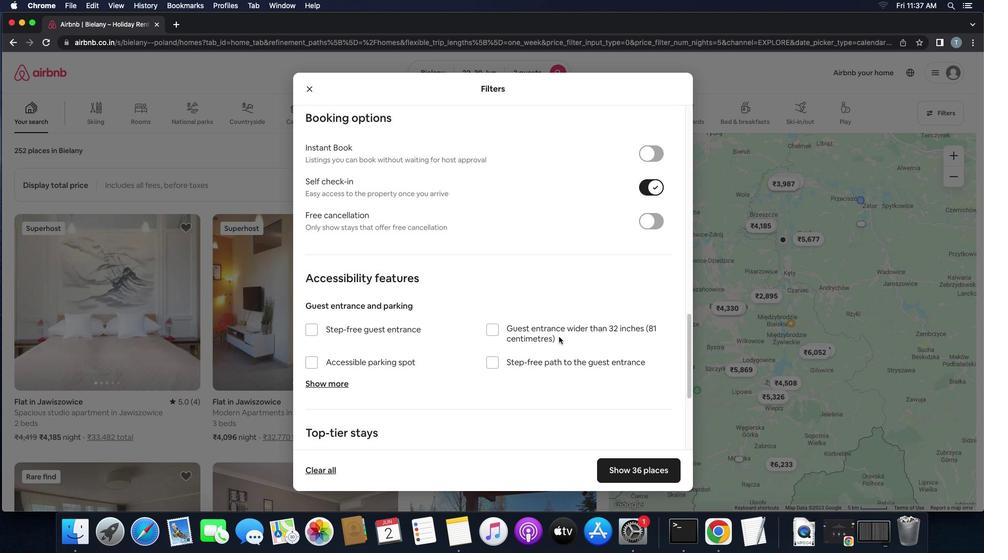 
Action: Mouse scrolled (559, 336) with delta (0, -2)
Screenshot: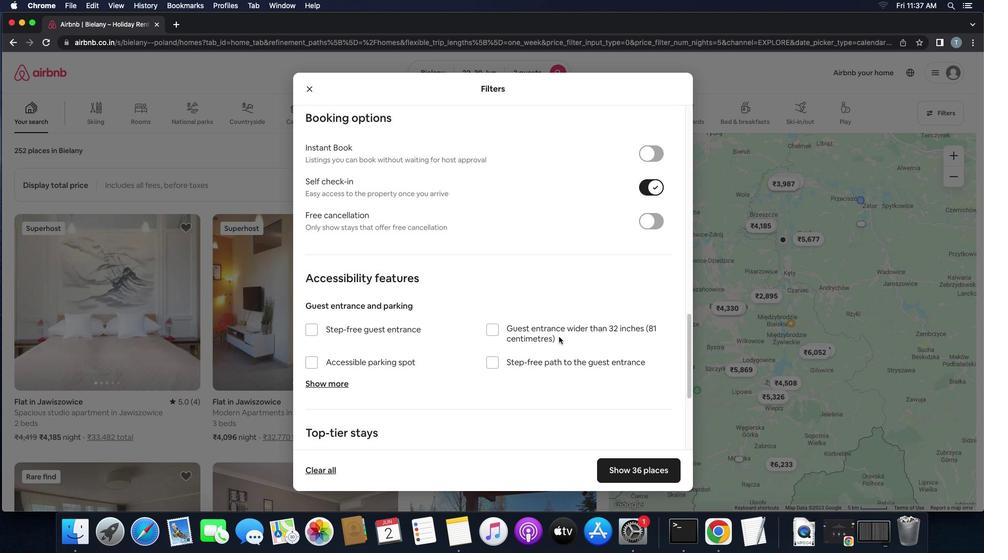 
Action: Mouse moved to (558, 338)
Screenshot: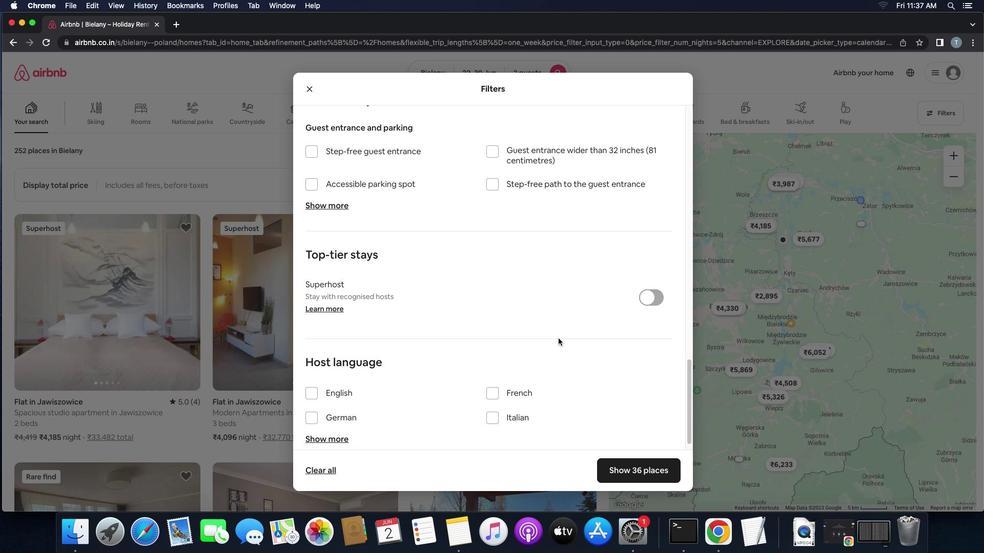 
Action: Mouse scrolled (558, 338) with delta (0, 0)
Screenshot: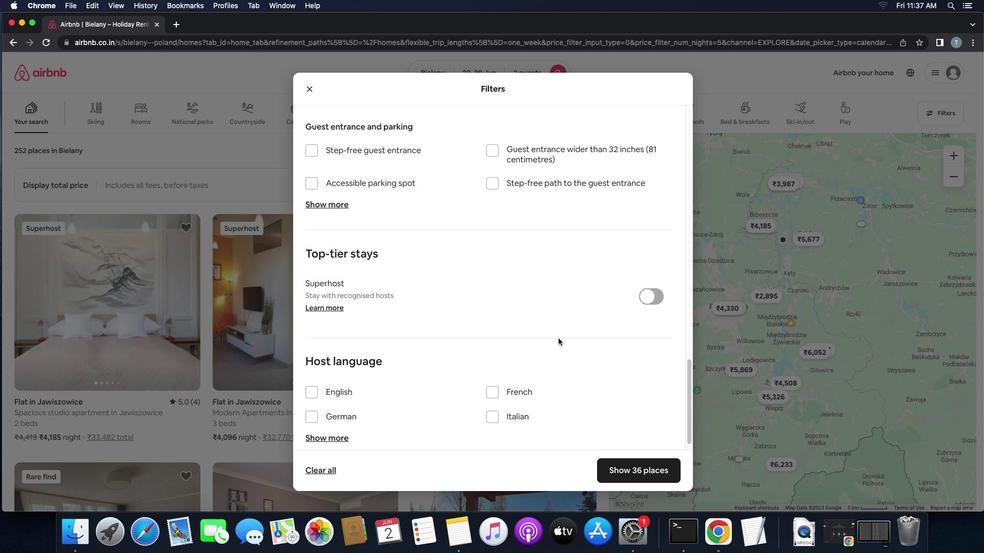 
Action: Mouse scrolled (558, 338) with delta (0, 0)
Screenshot: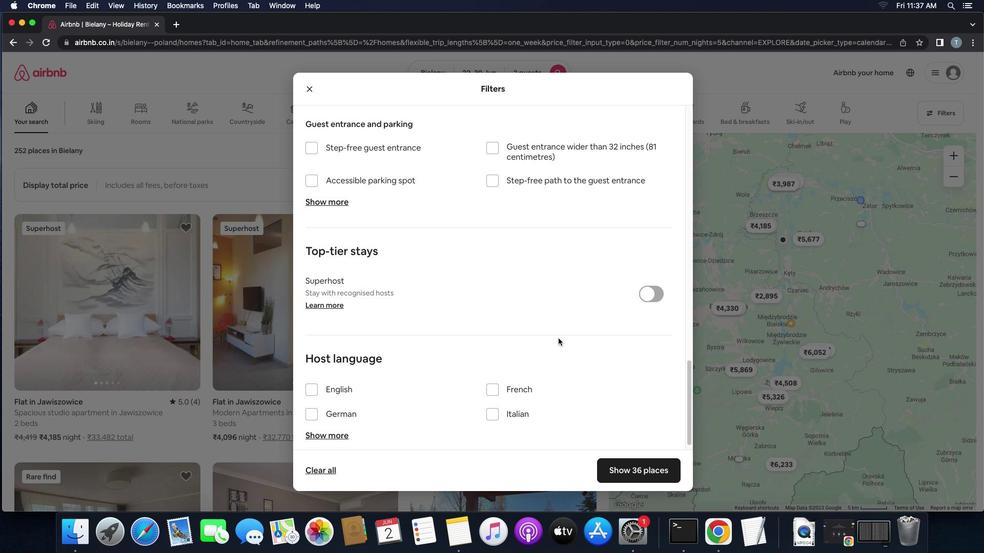 
Action: Mouse scrolled (558, 338) with delta (0, -1)
Screenshot: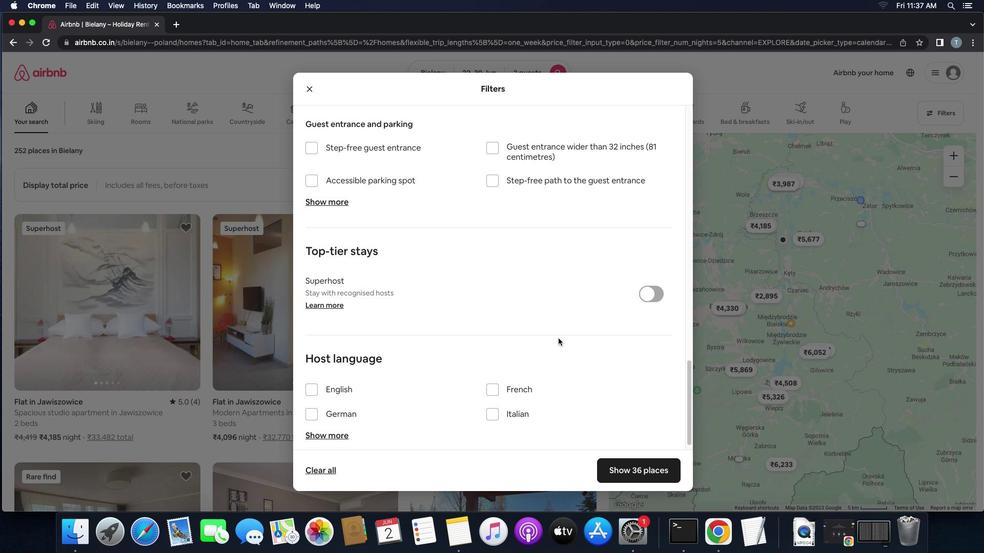 
Action: Mouse scrolled (558, 338) with delta (0, -2)
Screenshot: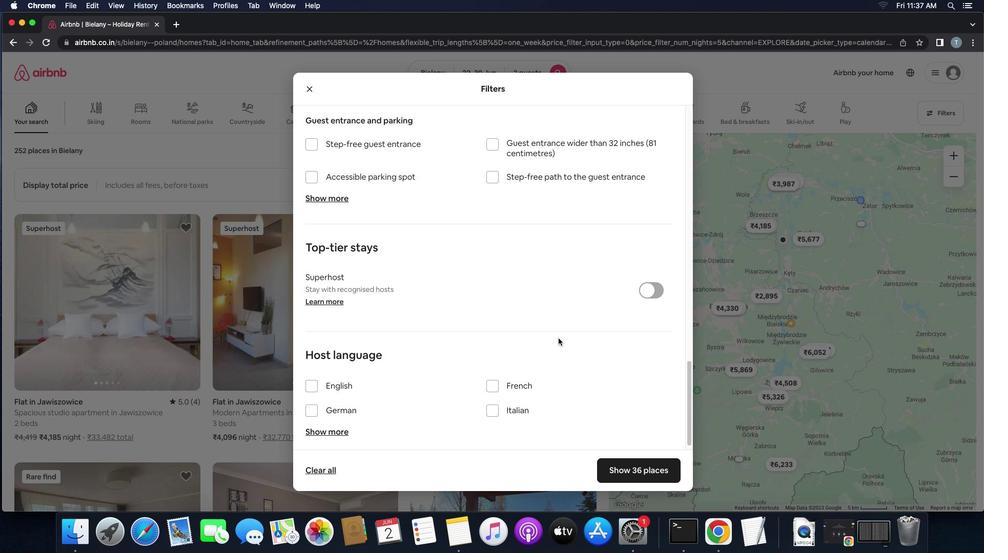 
Action: Mouse moved to (309, 377)
Screenshot: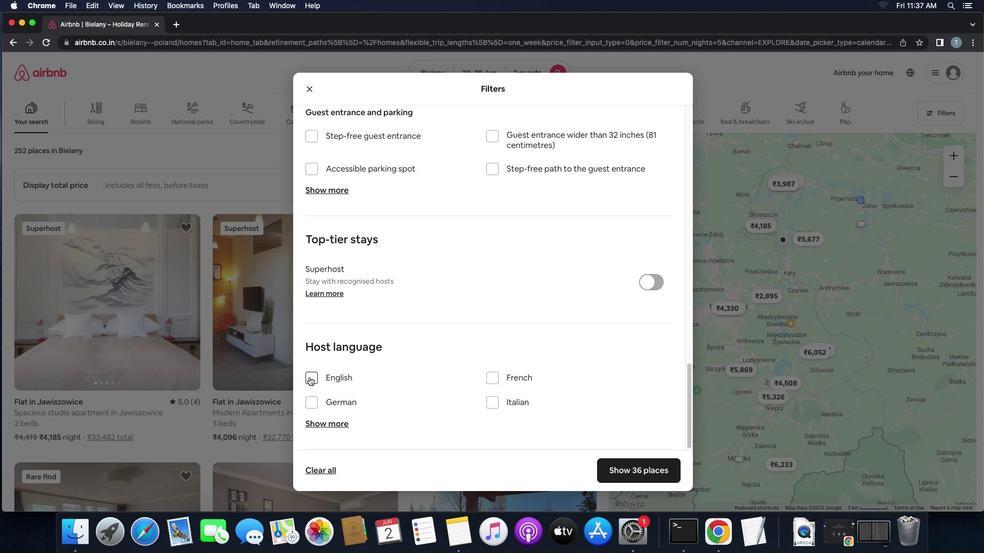 
Action: Mouse pressed left at (309, 377)
Screenshot: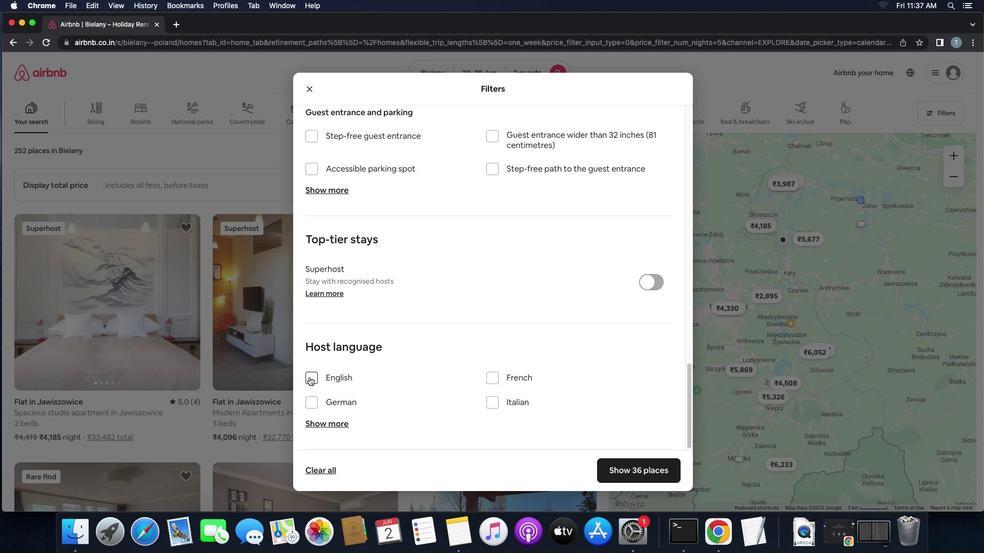 
Action: Mouse moved to (640, 477)
Screenshot: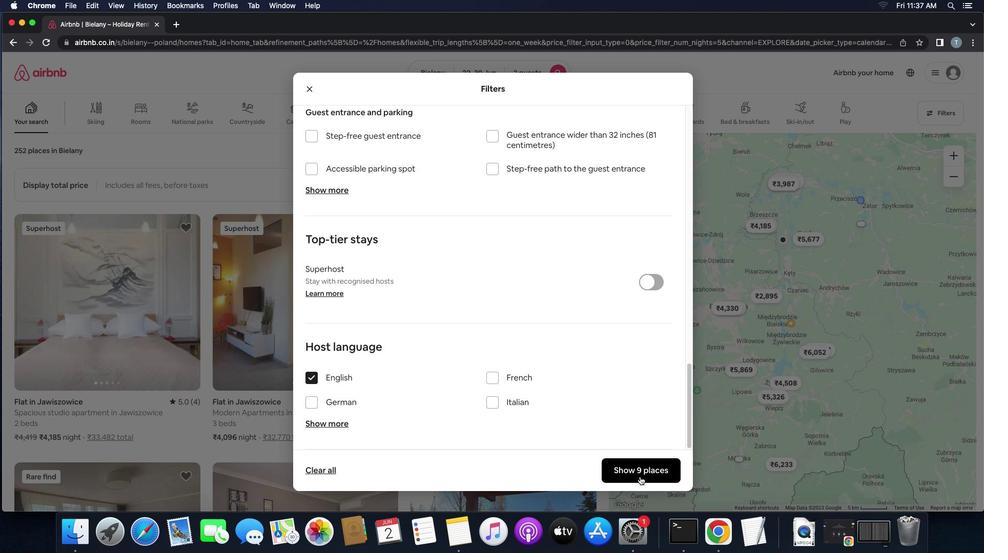 
Action: Mouse pressed left at (640, 477)
Screenshot: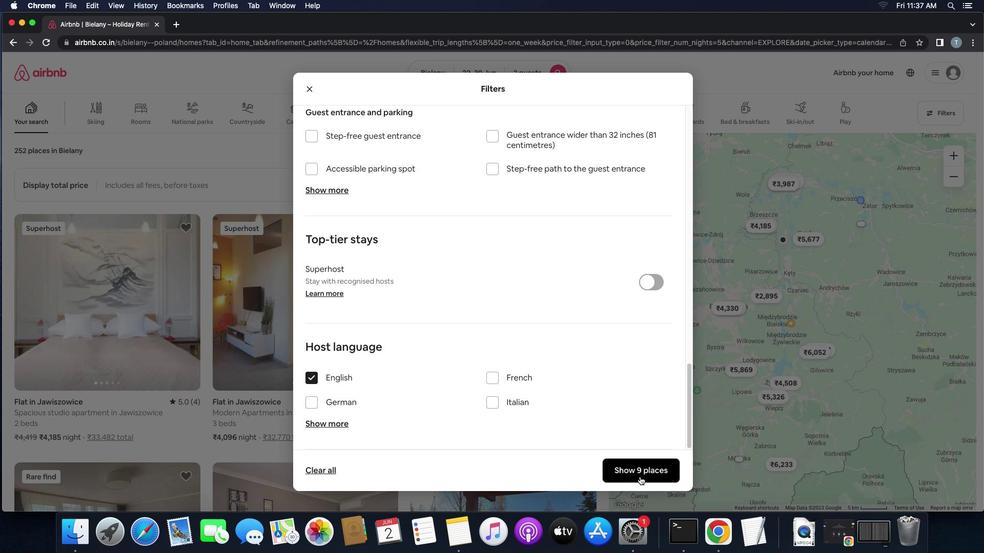 
Action: Mouse moved to (640, 473)
Screenshot: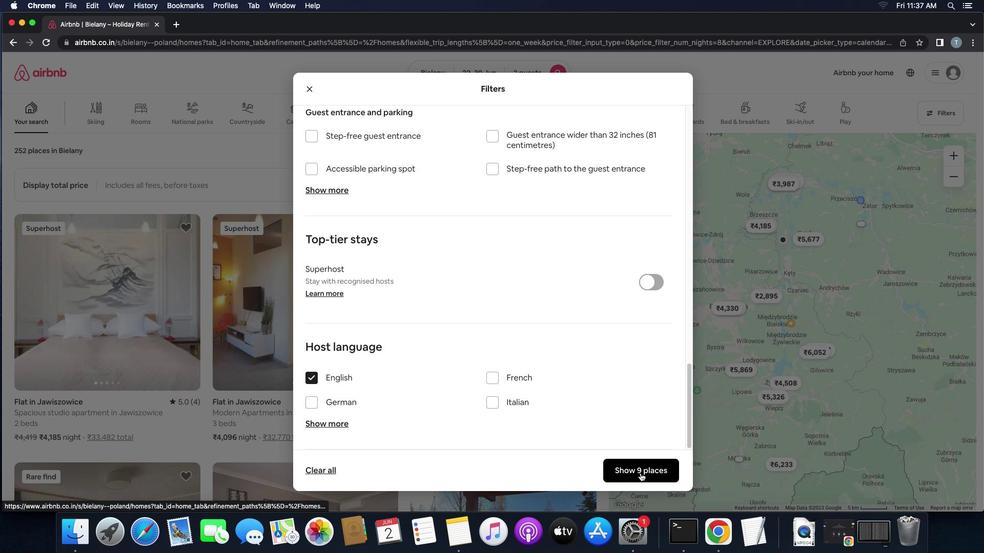 
